 Task: Add an event with the title Second Project Progress Update and Milestone Review, date ''2023/10/05'', time 7:00 AM to 9:00 AMand add a description: Following the introduction, participants will have the chance to present a prepared presentation of their choice in front of the group. Each presenter will be allocated a specific time slot, allowing them to showcase their skills and practice their delivery. Presentations can cover a wide range of topics, including but not limited to business proposals, academic research, project updates, or persuasive speeches.Select event color  Basil . Add location for the event as: 987 Royal Palace of Madrid, Spain, logged in from the account softage.9@softage.netand send the event invitation to softage.1@softage.net with CC to  softage.2@softage.net. Set a reminder for the event Doesn''t repeat
Action: Mouse moved to (70, 117)
Screenshot: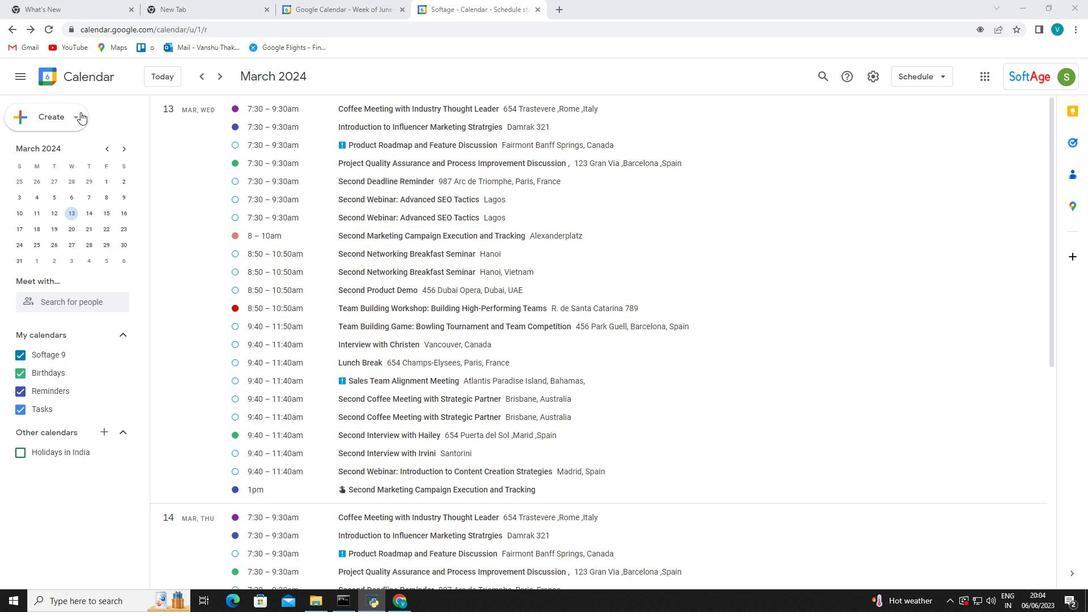 
Action: Mouse pressed left at (70, 117)
Screenshot: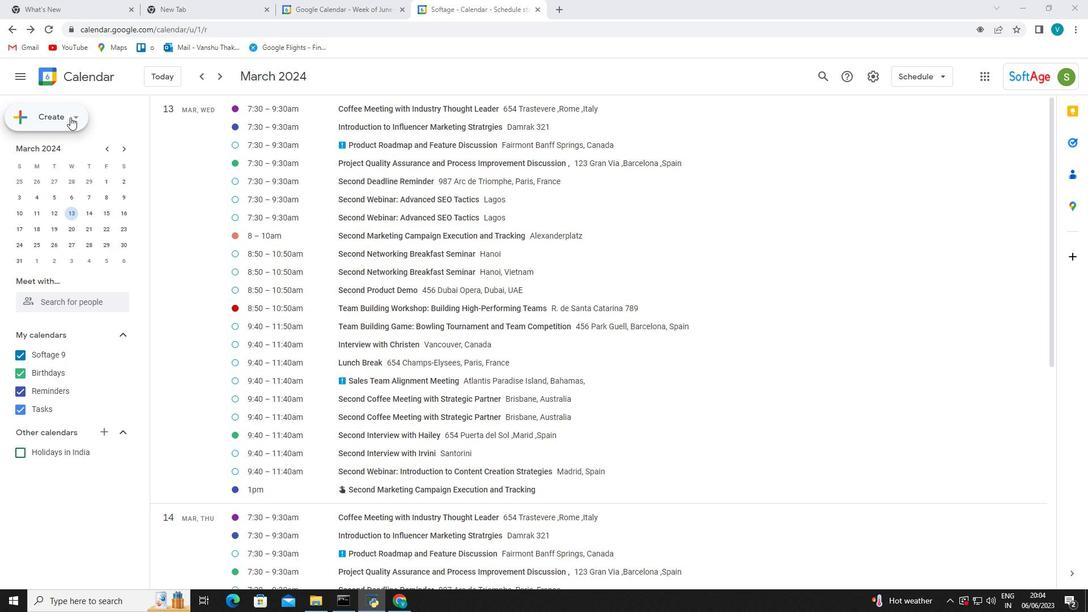 
Action: Mouse moved to (59, 143)
Screenshot: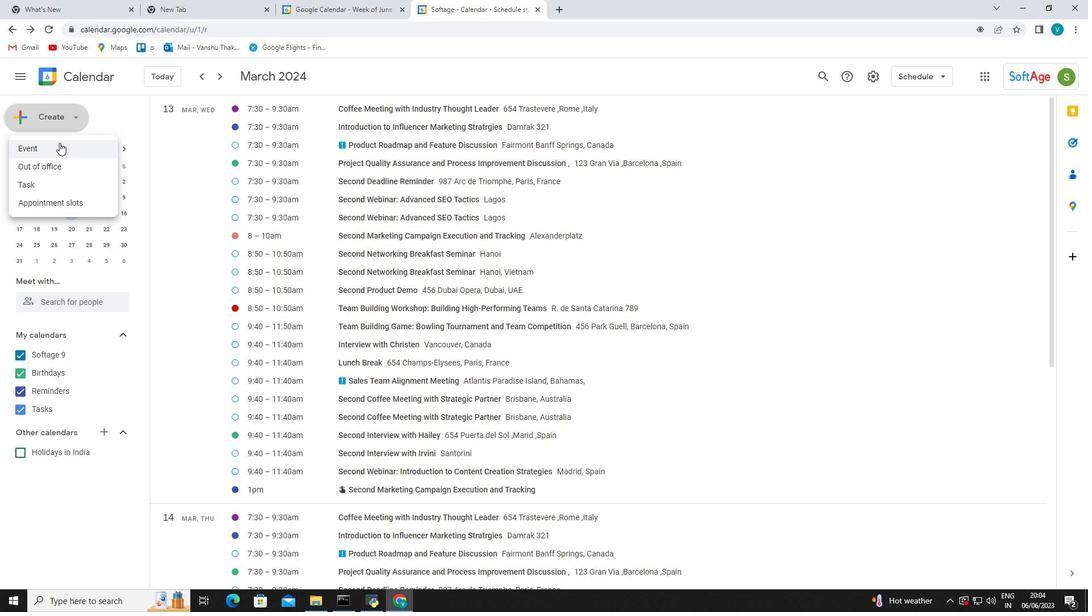
Action: Mouse pressed left at (59, 143)
Screenshot: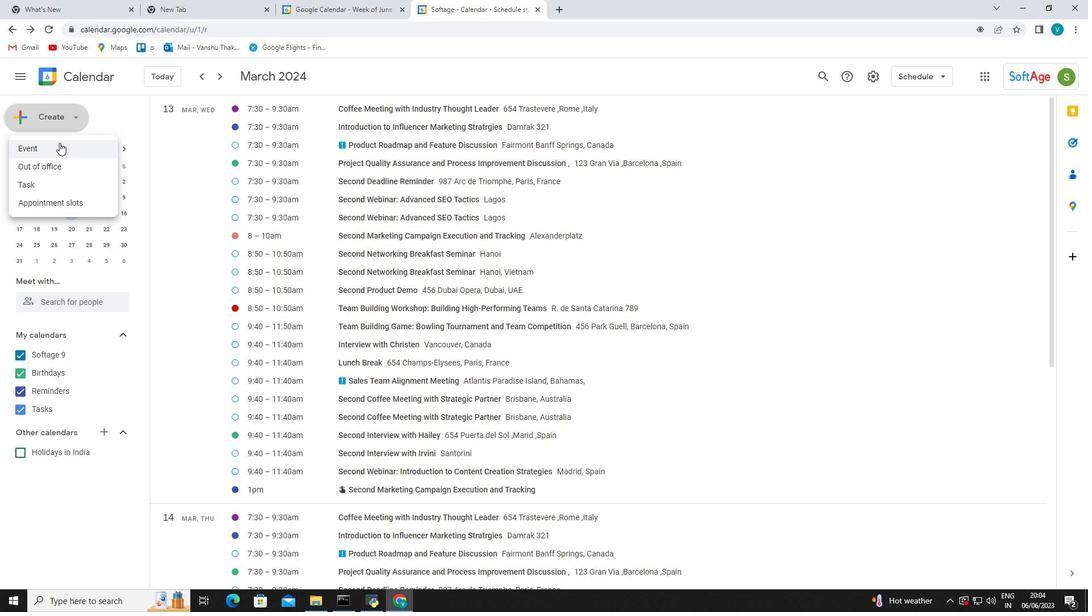
Action: Mouse moved to (613, 251)
Screenshot: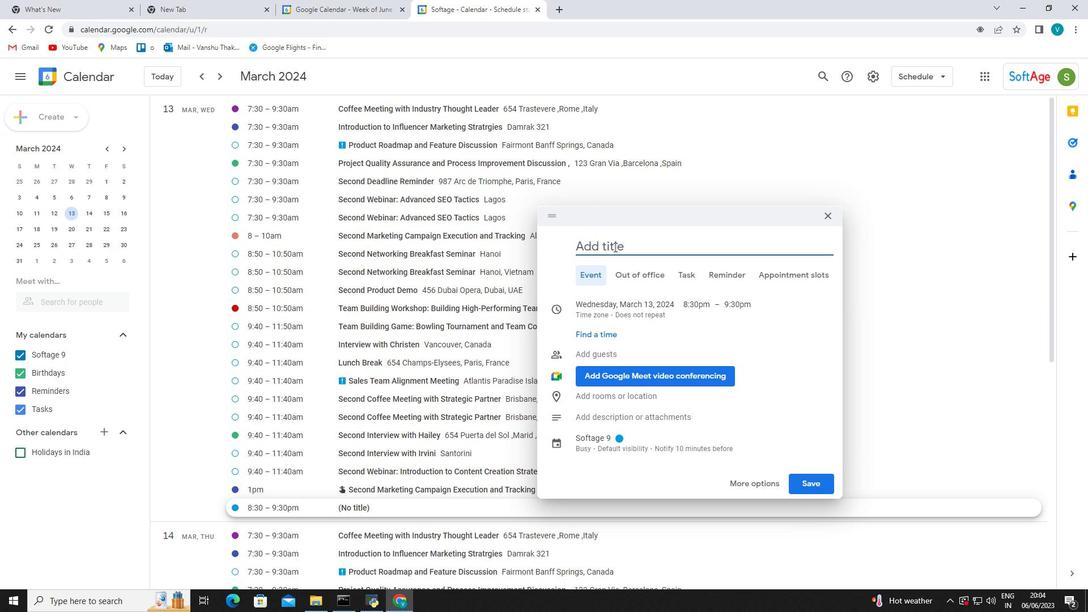 
Action: Mouse pressed left at (613, 251)
Screenshot: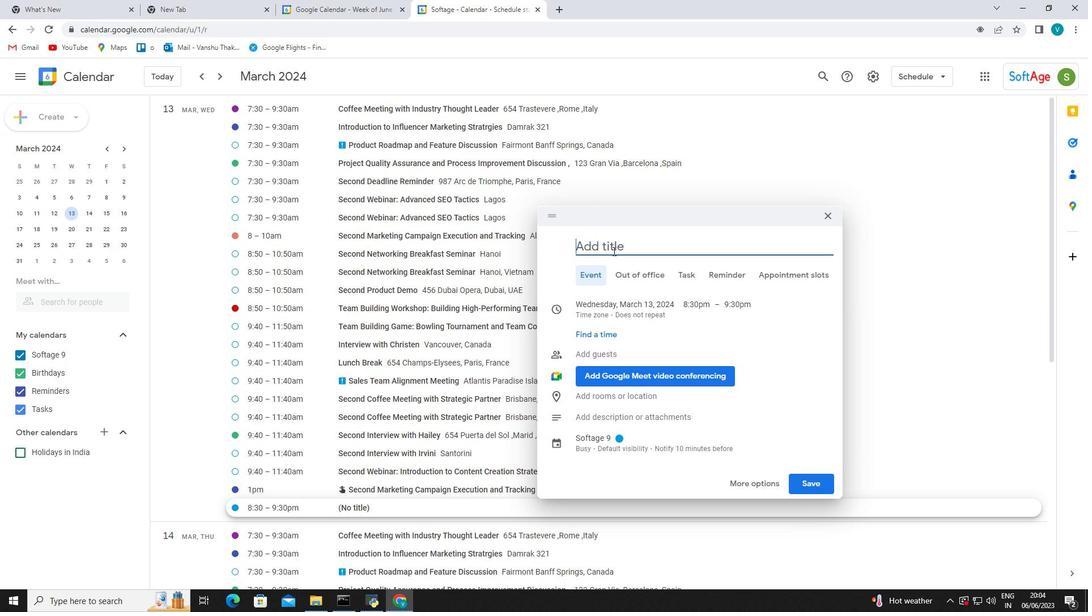 
Action: Key pressed <Key.shift_r><Key.shift_r><Key.shift_r><Key.shift_r><Key.shift_r><Key.shift_r><Key.shift_r><Key.shift_r><Key.shift_r><Key.shift_r><Key.shift_r><Key.shift_r><Key.shift_r><Key.shift_r><Key.shift_r><Key.shift_r><Key.shift_r><Key.shift_r><Key.shift_r><Key.shift_r><Key.shift_r><Key.shift_r><Key.shift_r><Key.shift_r><Key.shift_r>Second<Key.space><Key.shift_r><Key.shift_r><Key.shift_r><Key.shift_r><Key.shift_r><Key.shift_r>Progress<Key.space><Key.shift_r><Key.shift_r><Key.shift_r><Key.shift_r><Key.shift_r><Key.shift_r>Update<Key.space>and<Key.space><Key.shift_r><Key.shift_r>Milestone<Key.space><Key.shift_r>Reviwe<Key.backspace><Key.backspace>ew<Key.space>
Screenshot: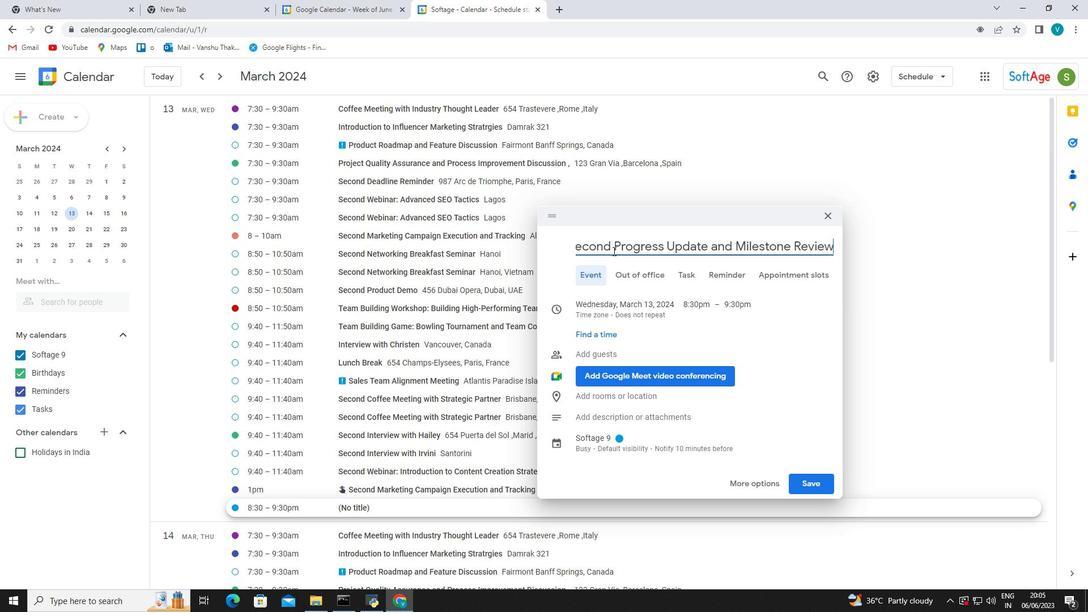 
Action: Mouse moved to (625, 307)
Screenshot: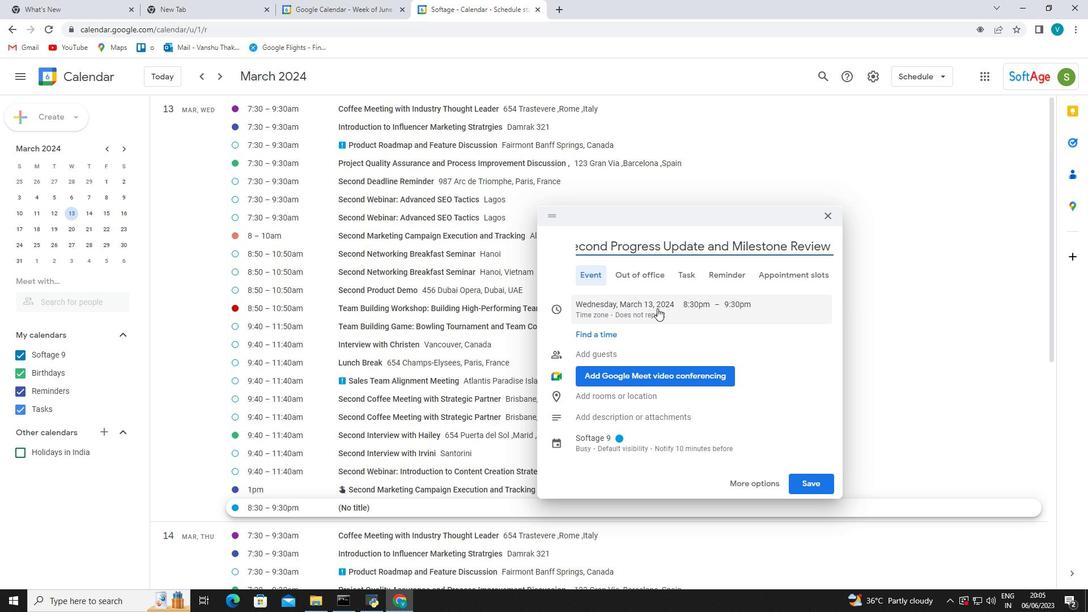 
Action: Mouse pressed left at (625, 307)
Screenshot: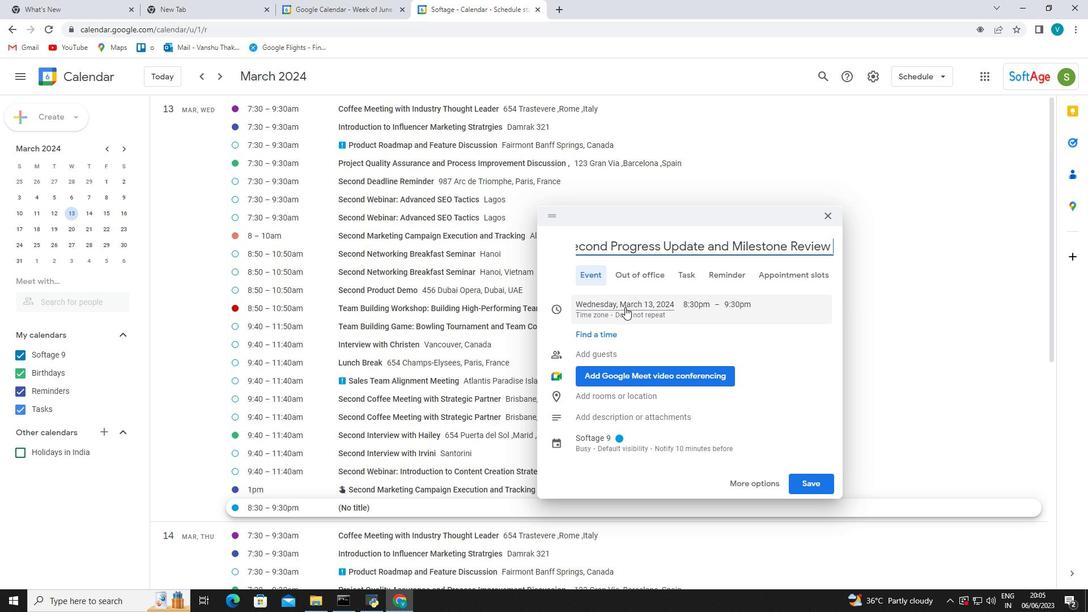 
Action: Key pressed 2023/10/05<Key.enter>
Screenshot: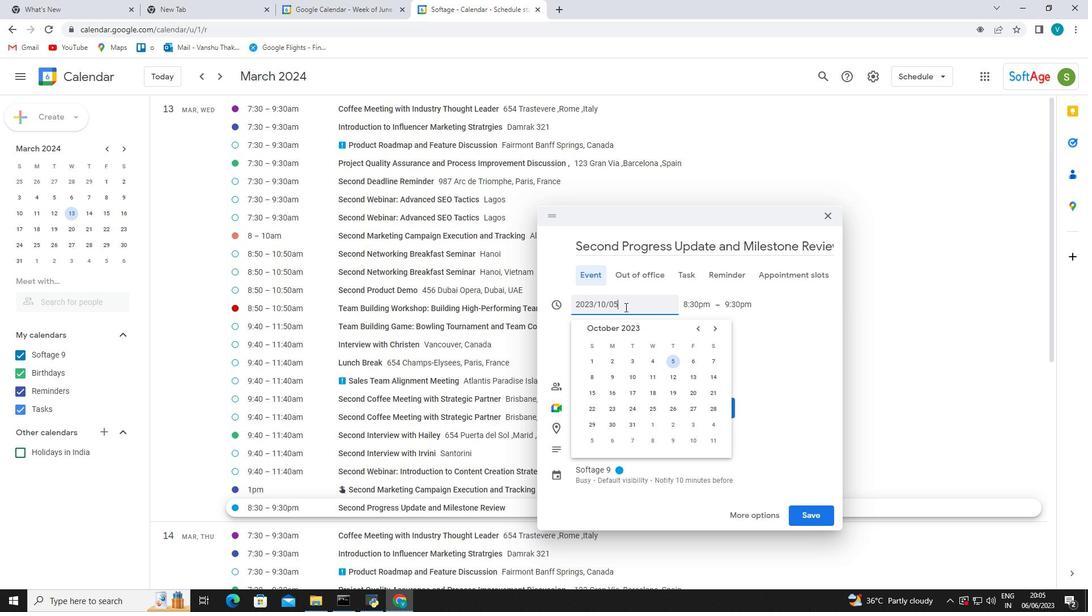 
Action: Mouse moved to (664, 231)
Screenshot: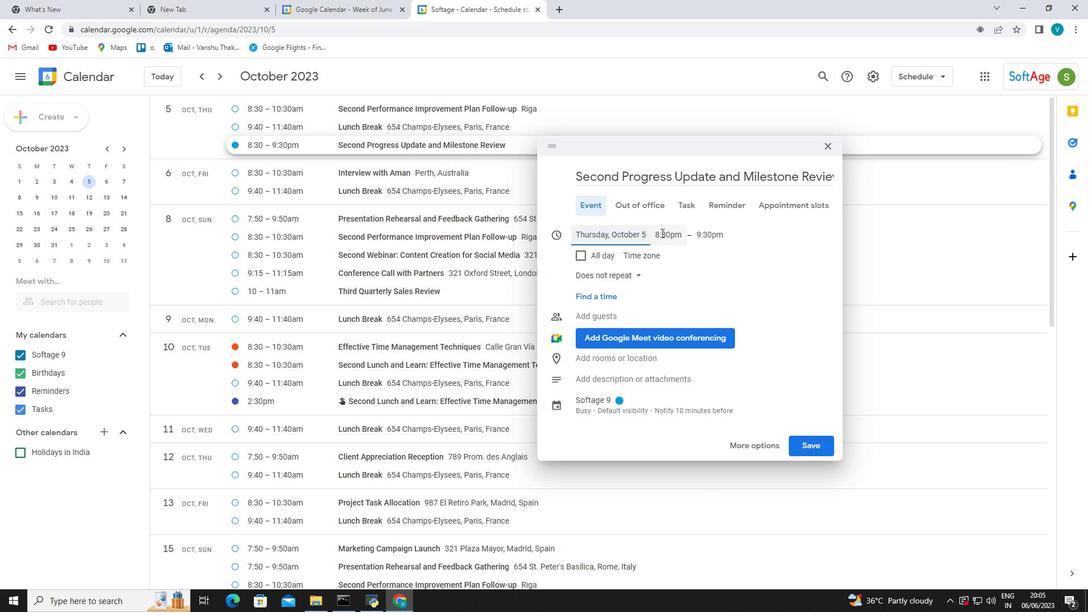 
Action: Mouse pressed left at (664, 231)
Screenshot: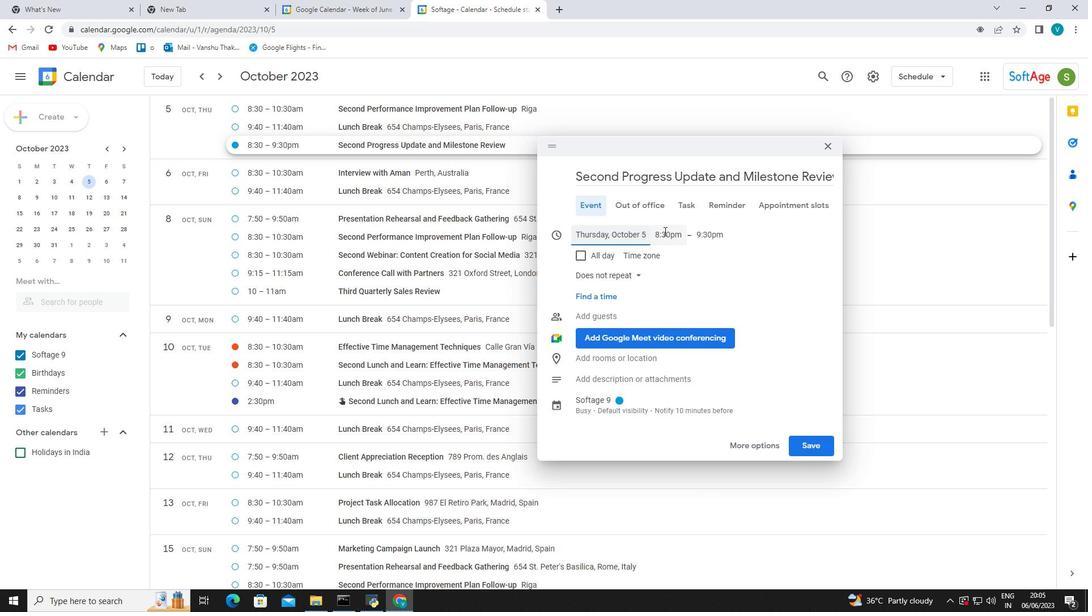 
Action: Mouse moved to (654, 333)
Screenshot: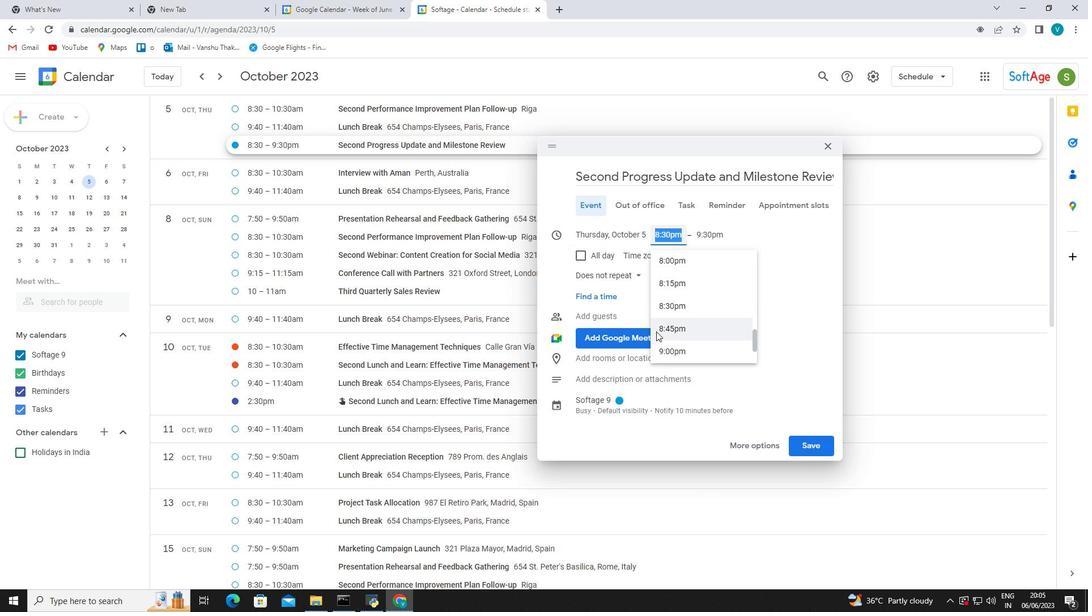 
Action: Key pressed 7am<Key.enter>
Screenshot: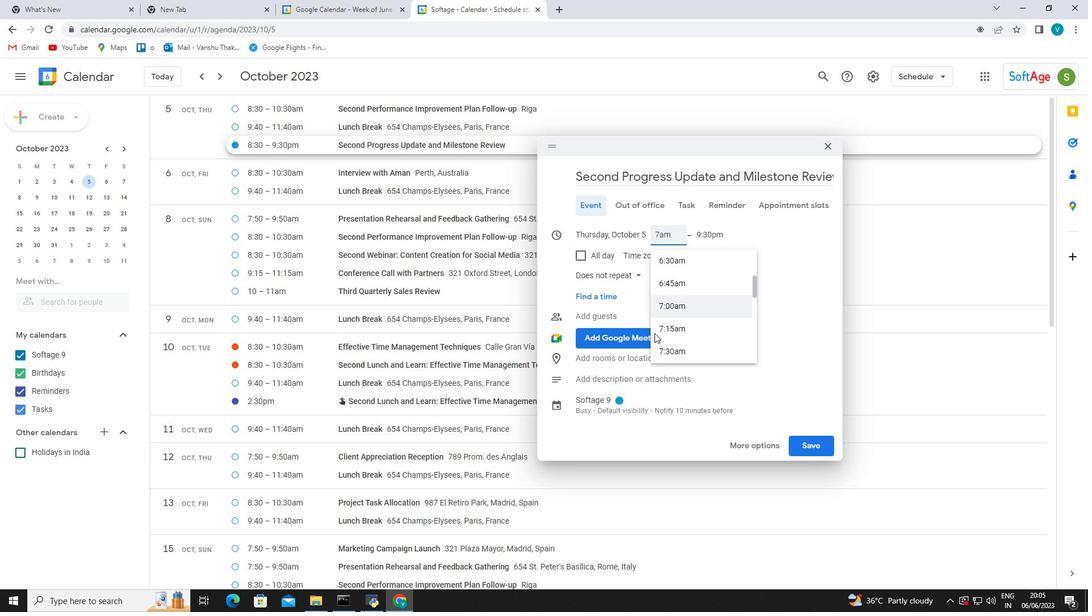 
Action: Mouse moved to (713, 206)
Screenshot: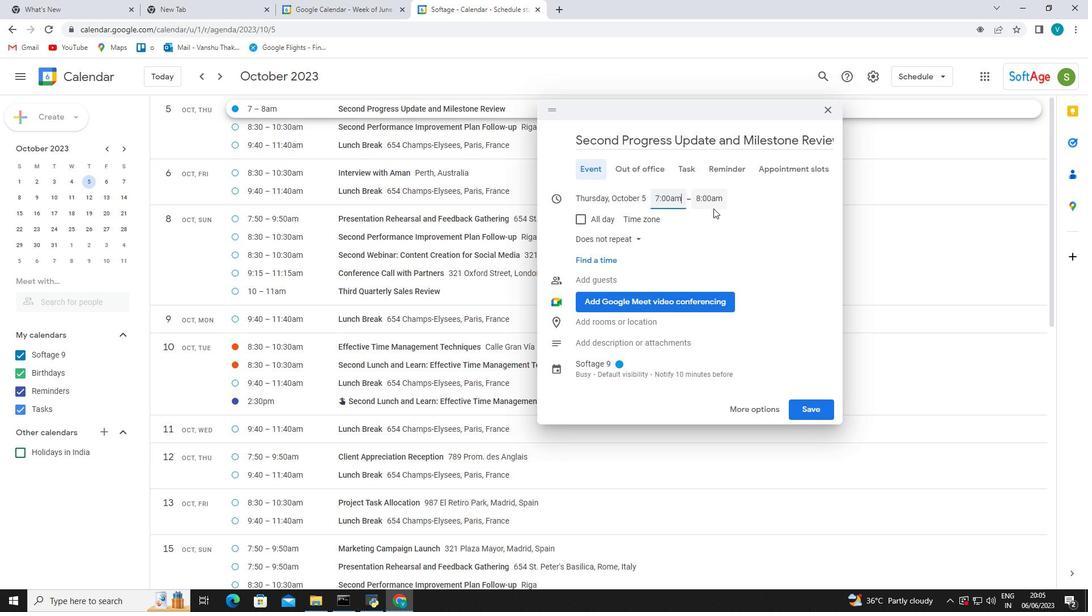 
Action: Mouse pressed left at (713, 206)
Screenshot: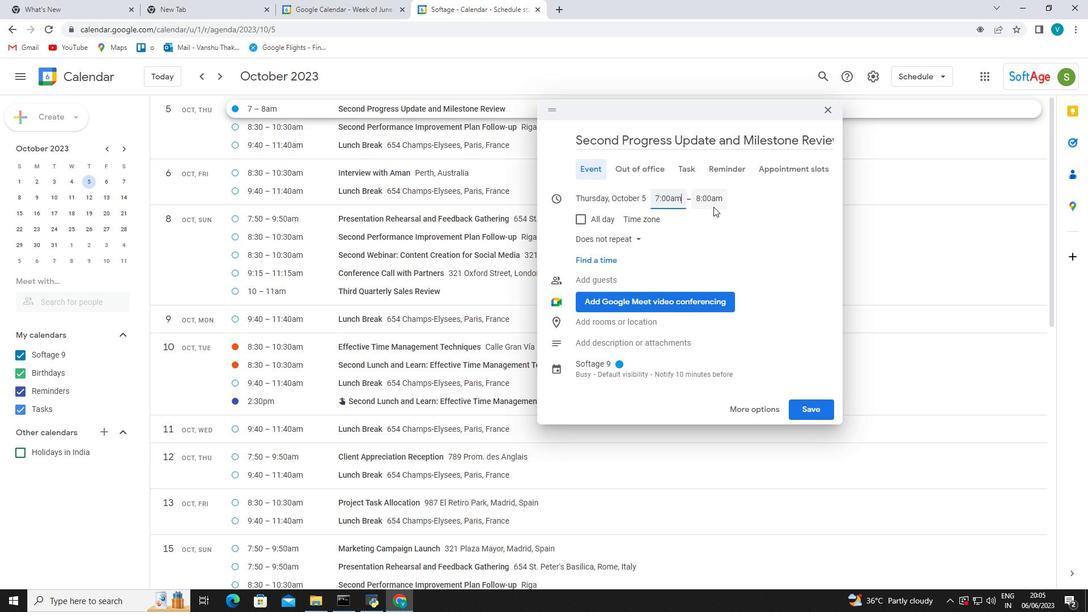 
Action: Mouse moved to (734, 323)
Screenshot: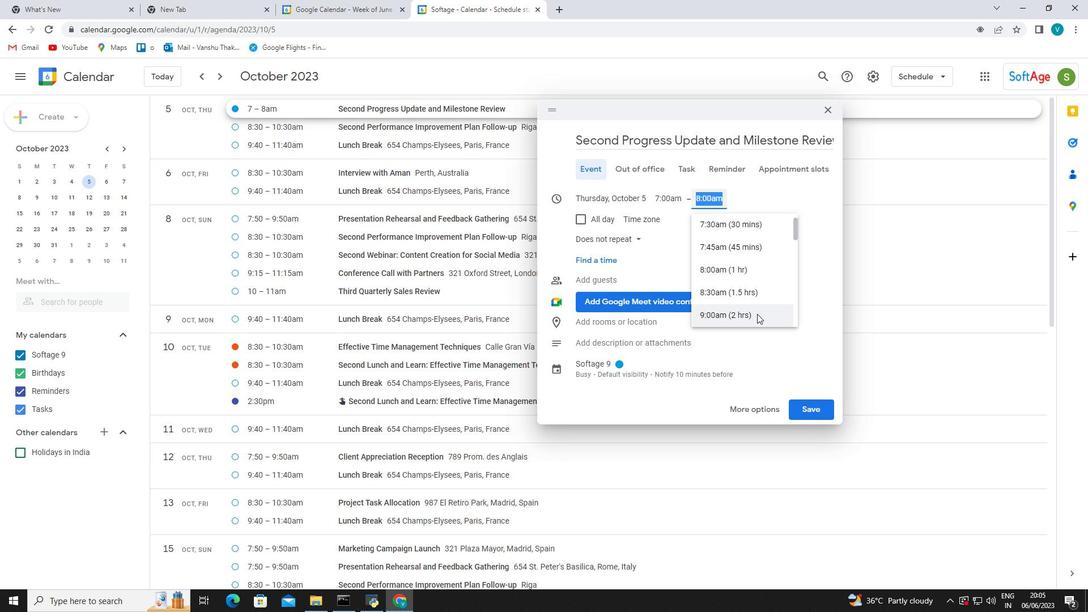 
Action: Mouse pressed left at (734, 323)
Screenshot: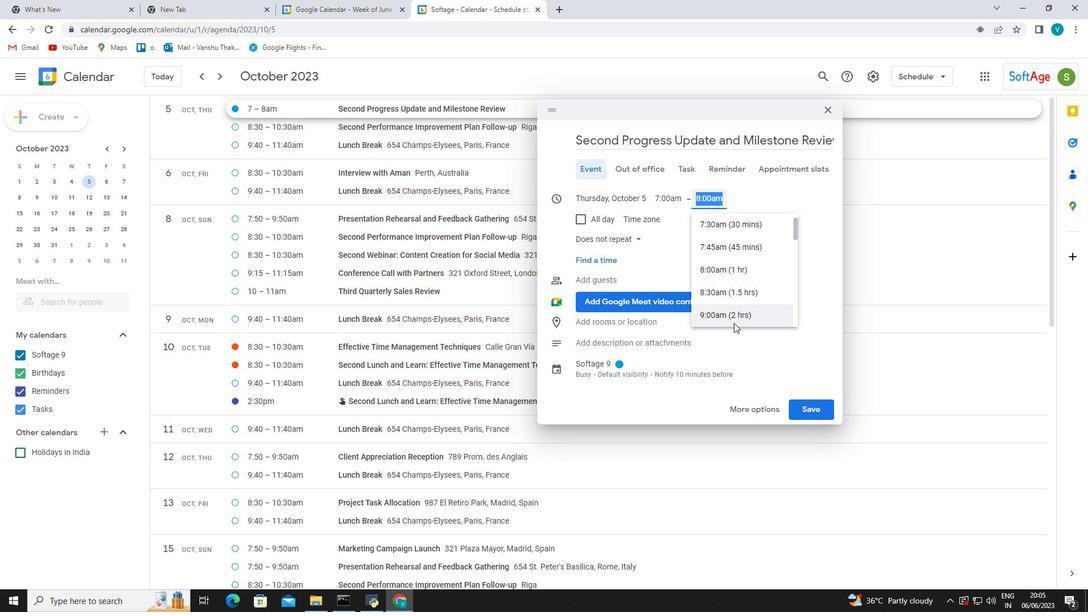 
Action: Mouse moved to (606, 345)
Screenshot: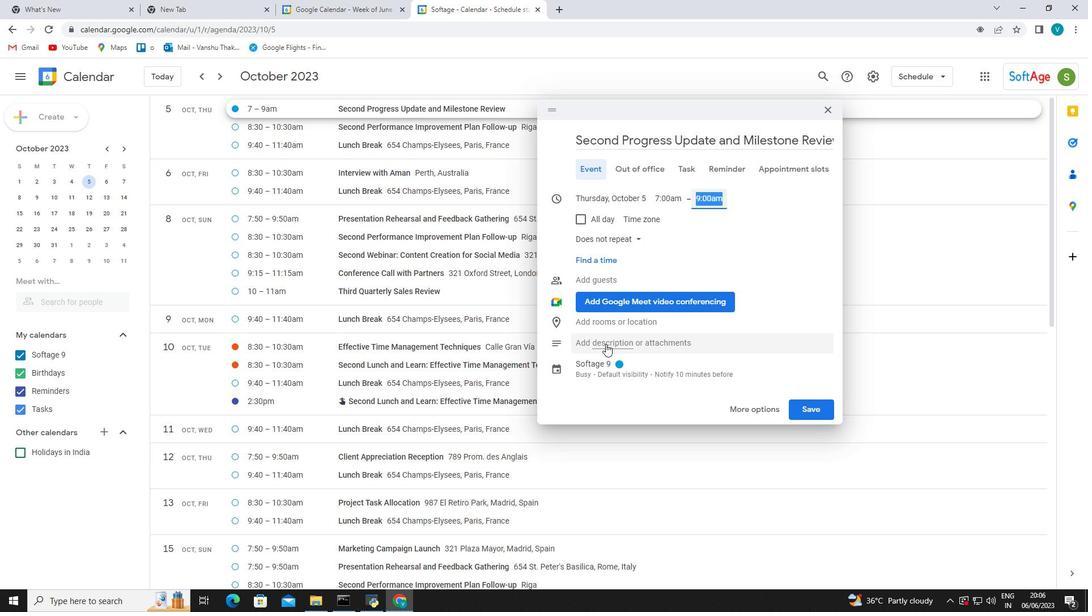 
Action: Mouse pressed left at (606, 345)
Screenshot: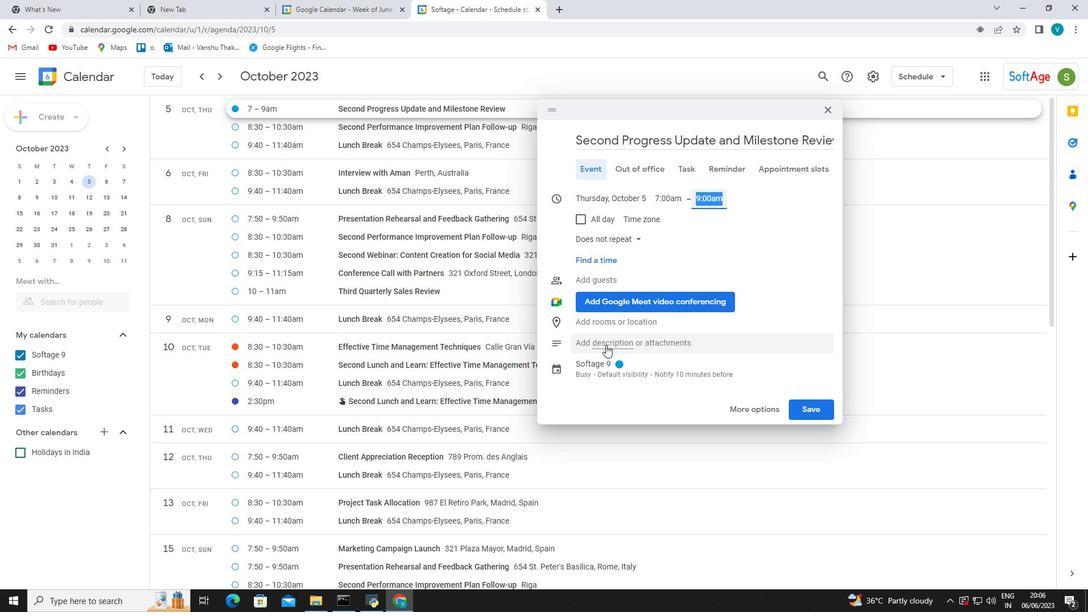 
Action: Mouse moved to (590, 373)
Screenshot: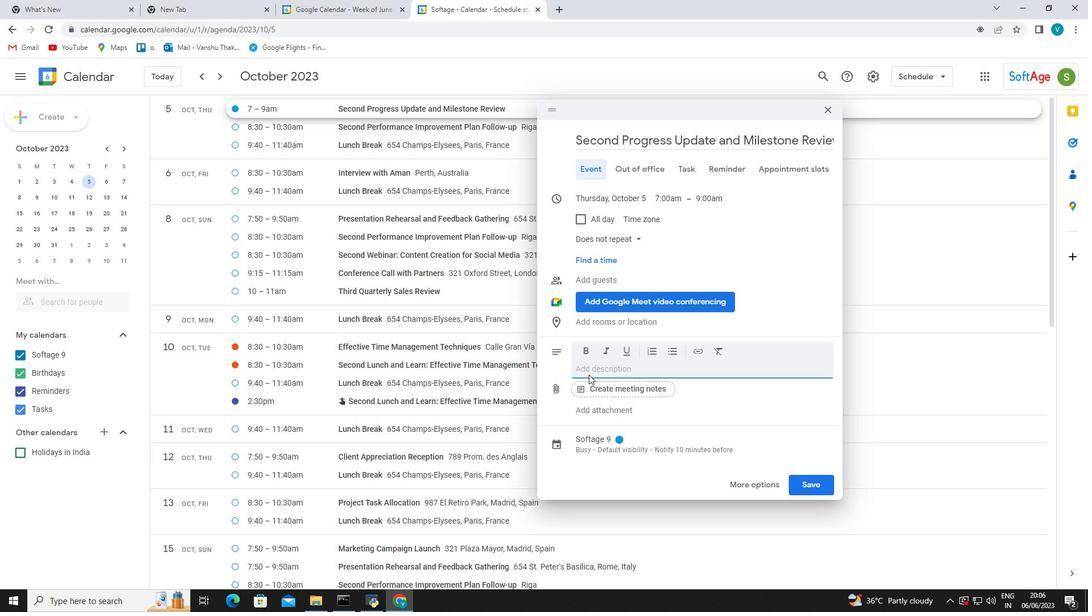 
Action: Mouse pressed left at (590, 373)
Screenshot: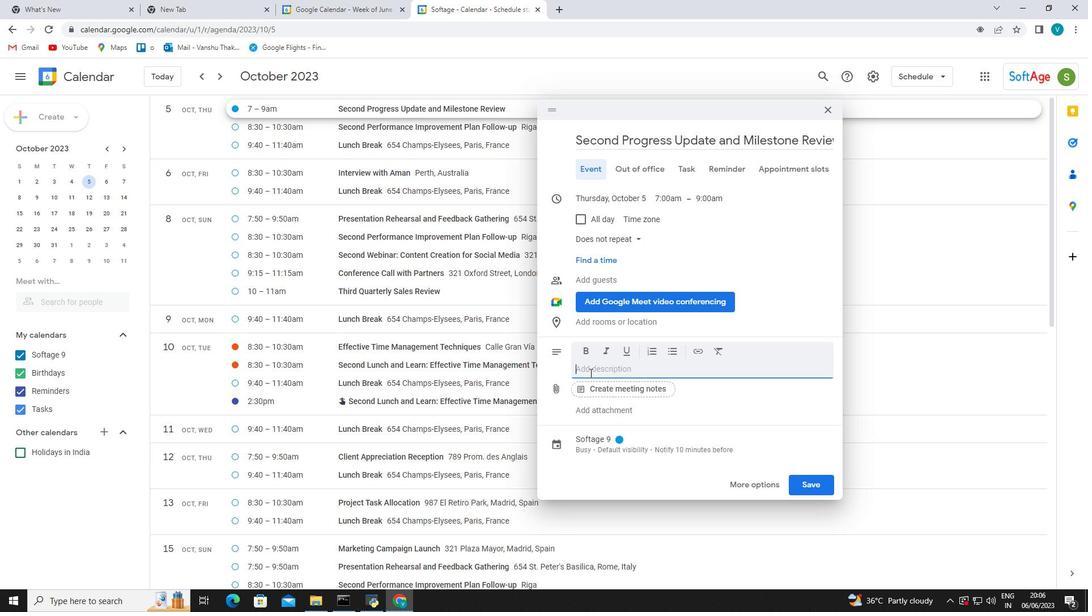 
Action: Key pressed <Key.shift_r>Following<Key.space><Key.shift_r>the<Key.space>introduction<Key.space>,participants<Key.space>will<Key.space>have<Key.space>the<Key.space>chance<Key.space>to<Key.space>present<Key.space>a<Key.space>prepared<Key.space>preseb<Key.backspace>ntation<Key.space>of<Key.space>theri<Key.space><Key.backspace><Key.backspace><Key.backspace><Key.backspace>eir<Key.space>choice<Key.space>in<Key.space>front<Key.space>of<Key.space>the<Key.space>group<Key.space>.<Key.shift_r><Key.shift_r><Key.shift_r><Key.shift_r><Key.shift_r><Key.shift_r><Key.shift_r><Key.shift_r><Key.shift_r><Key.shift_r><Key.shift_r><Key.shift_r><Key.shift_r><Key.shift_r>Each<Key.space>presenter<Key.space>will<Key.space>be<Key.space>la<Key.backspace><Key.backspace>allocated<Key.space>a<Key.space>specific<Key.space>time<Key.space>slot<Key.space>,allowing<Key.space>them<Key.space>to<Key.space>showcase<Key.space>ther<Key.backspace>u<Key.backspace>ir<Key.space>skills<Key.space>and<Key.space>practice<Key.space>their<Key.space>delivery<Key.space>.<Key.shift_r>Presentations<Key.space>can<Key.space>cover<Key.space>a<Key.space>wide<Key.space>range<Key.space>of<Key.space>topics<Key.space>,includingg<Key.backspace><Key.space>but<Key.space>not<Key.space>limited<Key.space>to<Key.space>businss<Key.space>
Screenshot: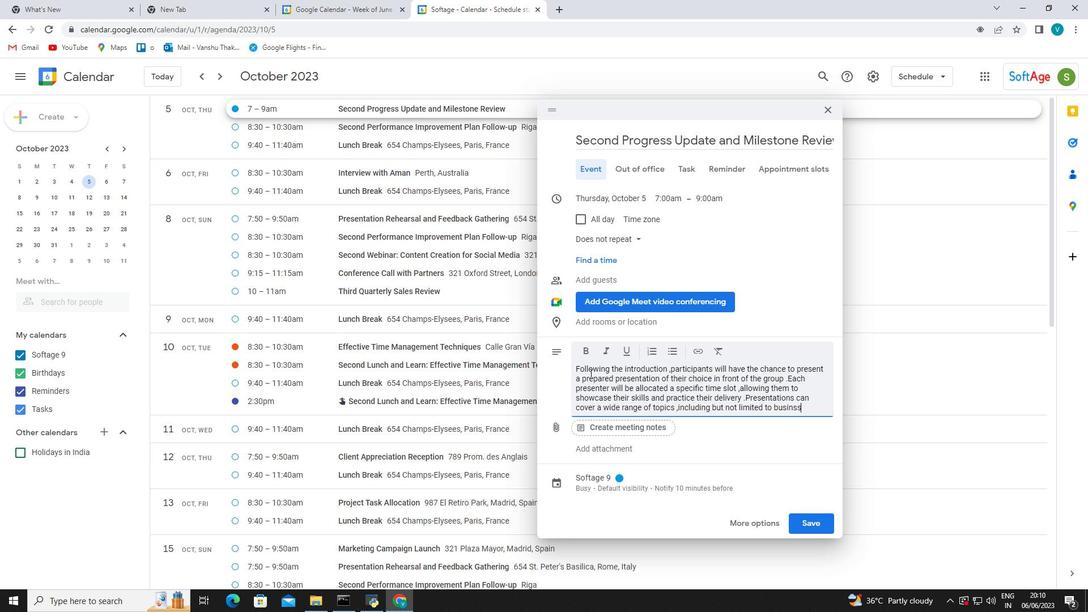
Action: Mouse moved to (798, 403)
Screenshot: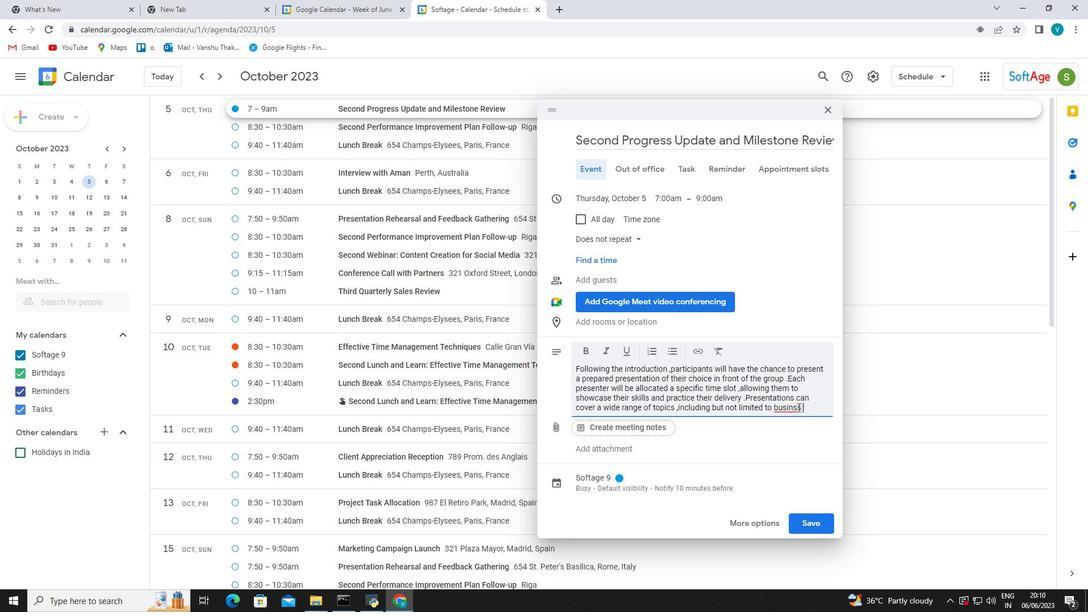 
Action: Mouse pressed right at (798, 403)
Screenshot: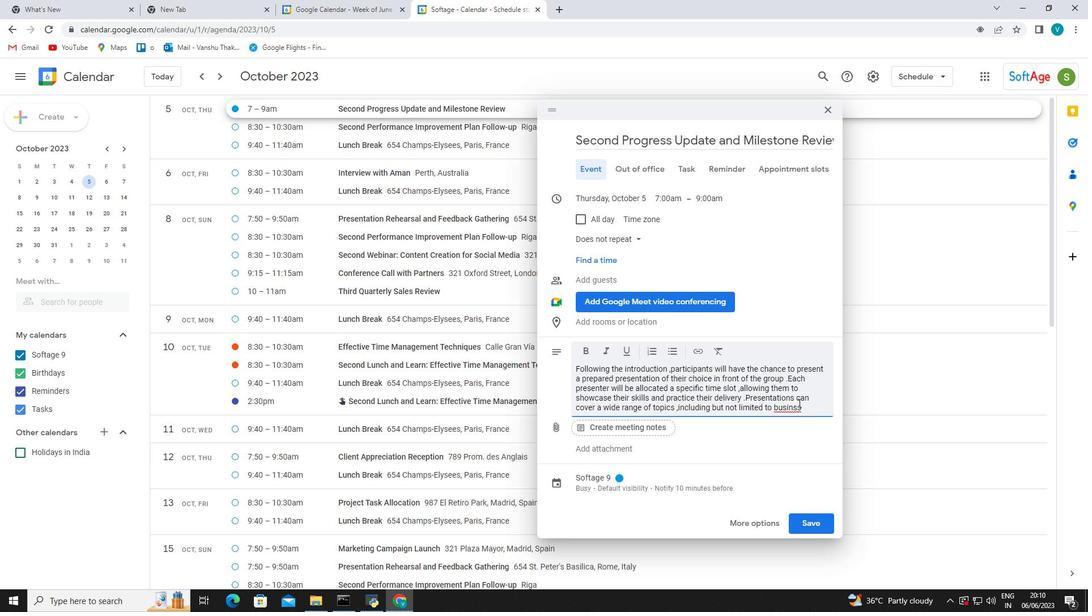 
Action: Mouse moved to (840, 418)
Screenshot: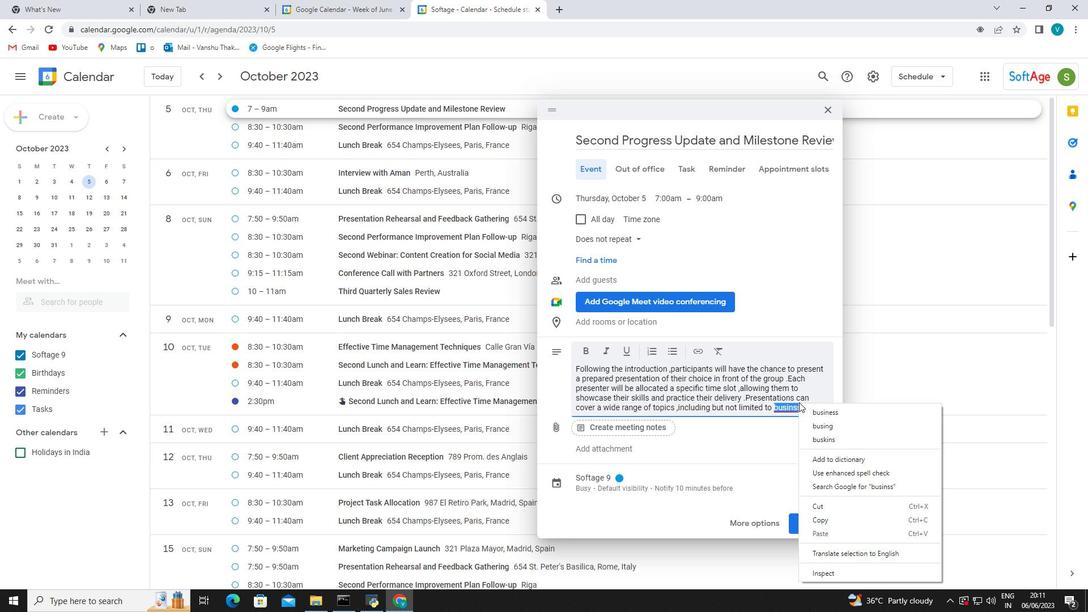 
Action: Mouse pressed left at (840, 418)
Screenshot: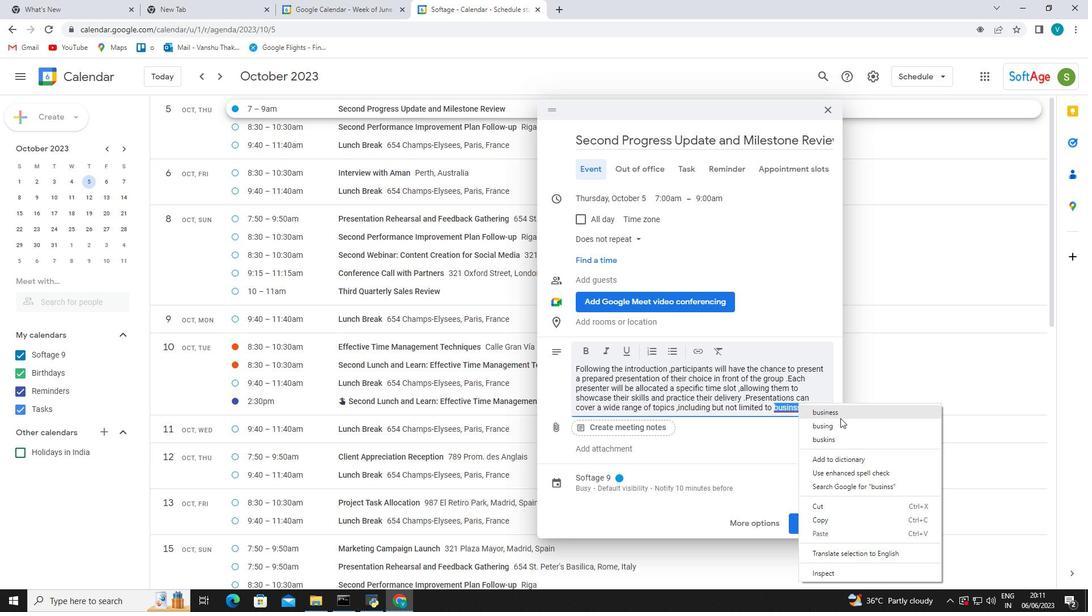 
Action: Mouse moved to (825, 408)
Screenshot: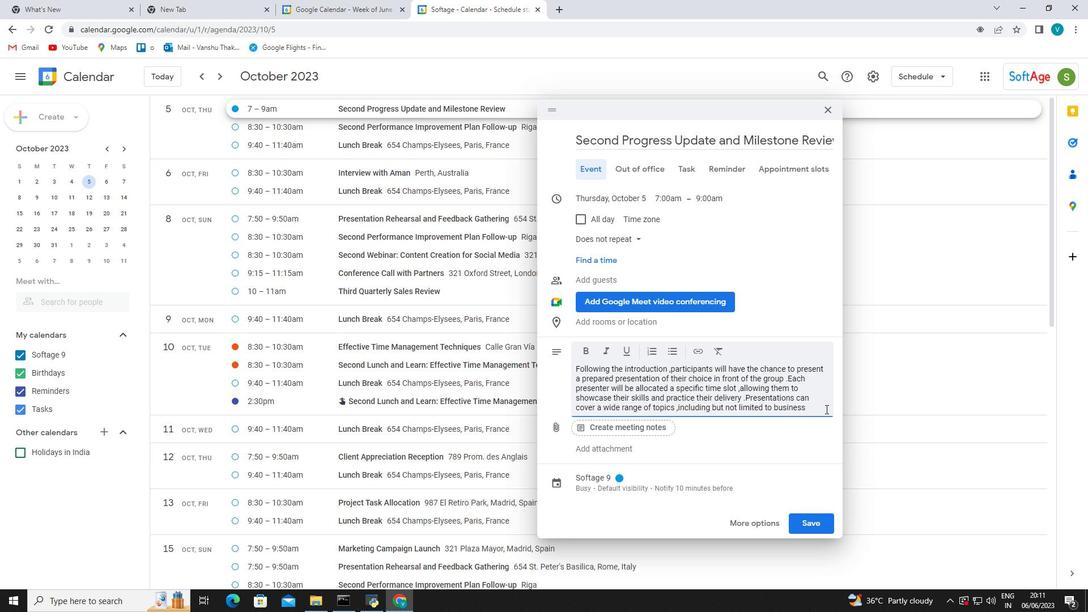 
Action: Key pressed <Key.space>proposls,<Key.space><Key.backspace><Key.backspace><Key.backspace><Key.backspace>als<Key.space>,academic<Key.space>research<Key.space>,project<Key.space>updates<Key.space>p<Key.backspace>or<Key.space>persuasive<Key.space>speeches<Key.space>.
Screenshot: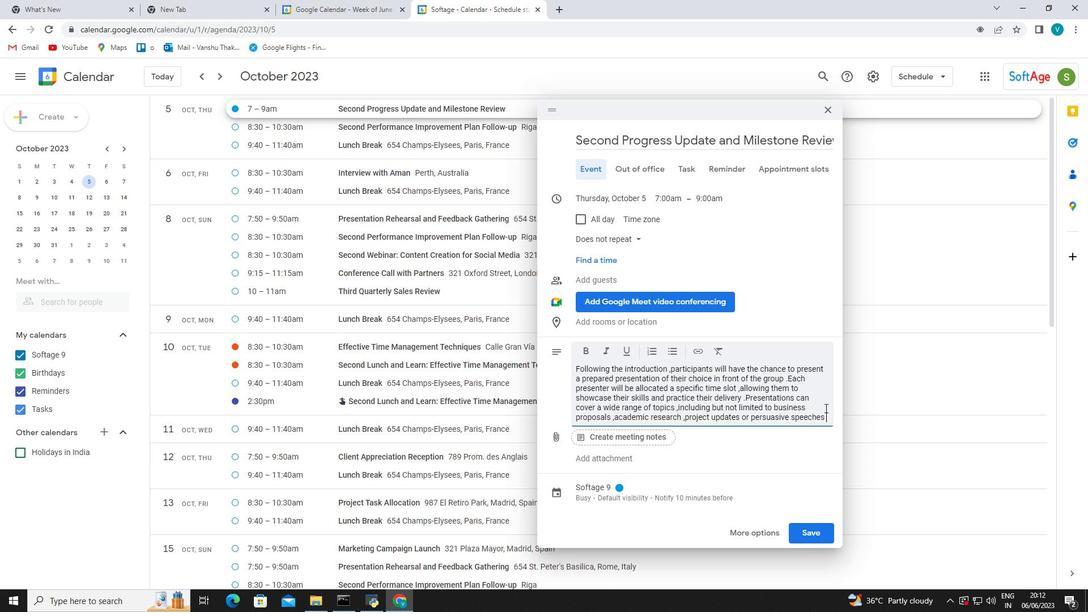 
Action: Mouse moved to (620, 493)
Screenshot: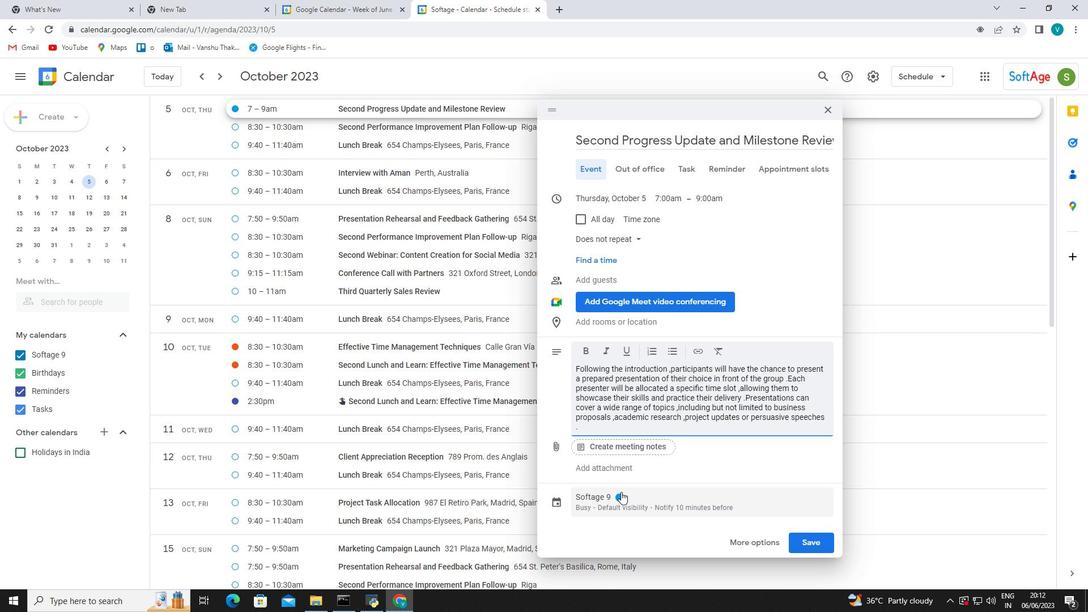 
Action: Mouse pressed left at (620, 493)
Screenshot: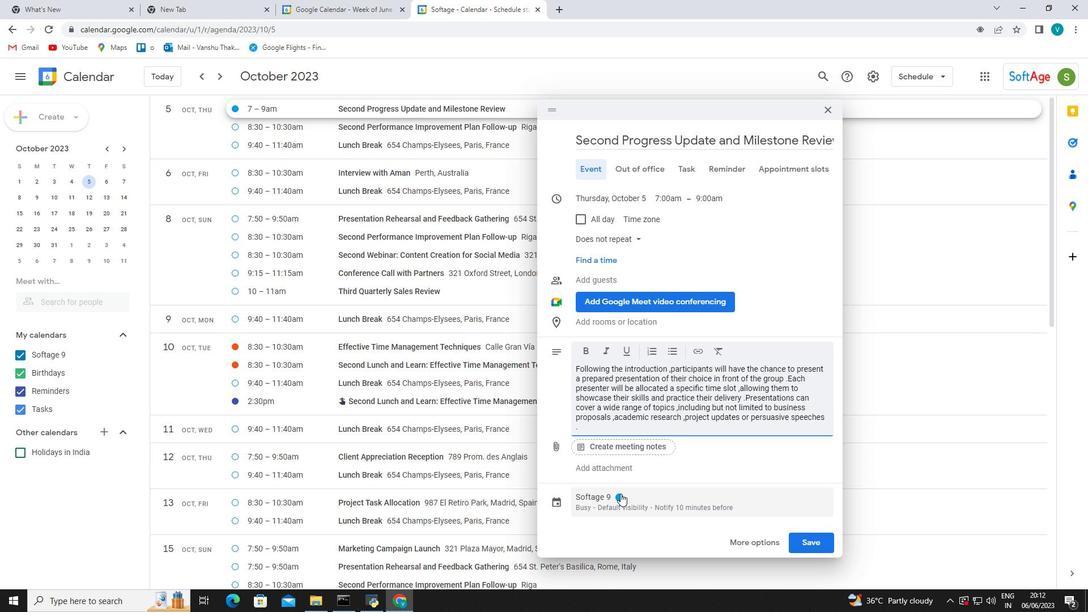 
Action: Mouse moved to (643, 420)
Screenshot: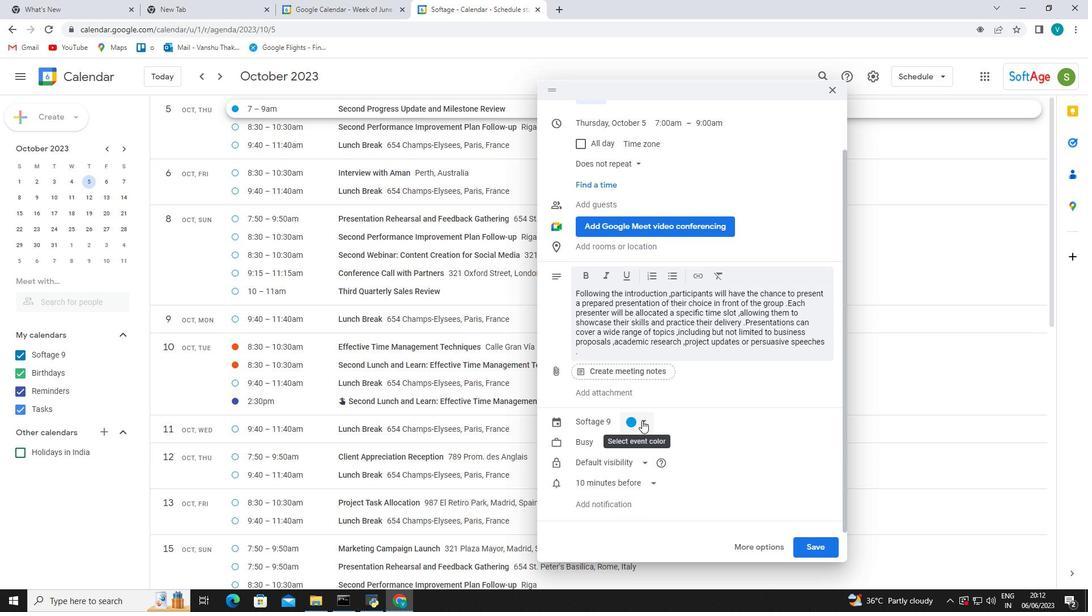 
Action: Mouse pressed left at (643, 420)
Screenshot: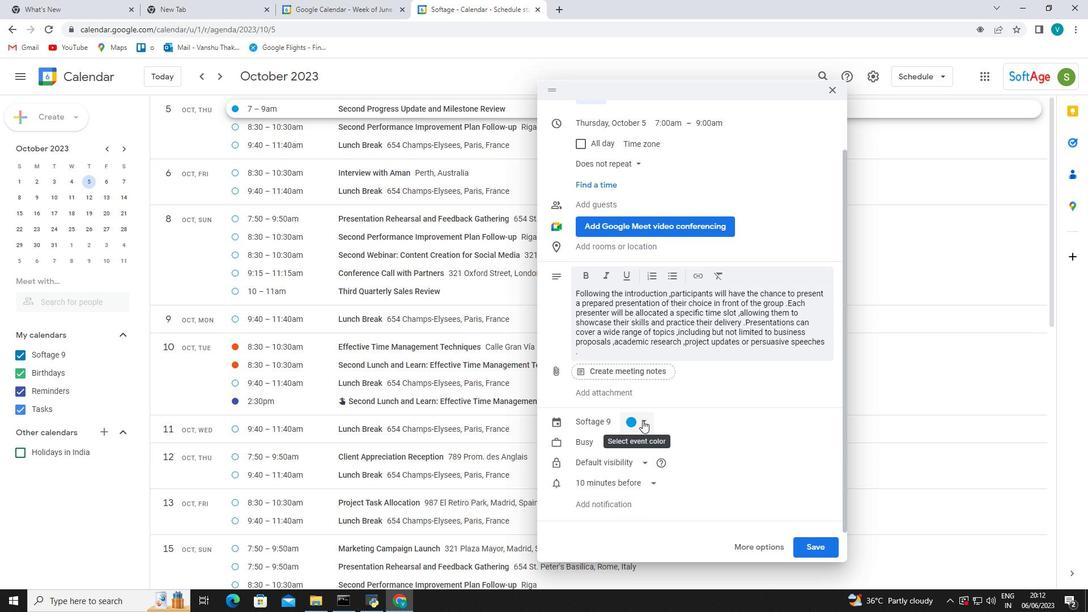 
Action: Mouse moved to (644, 447)
Screenshot: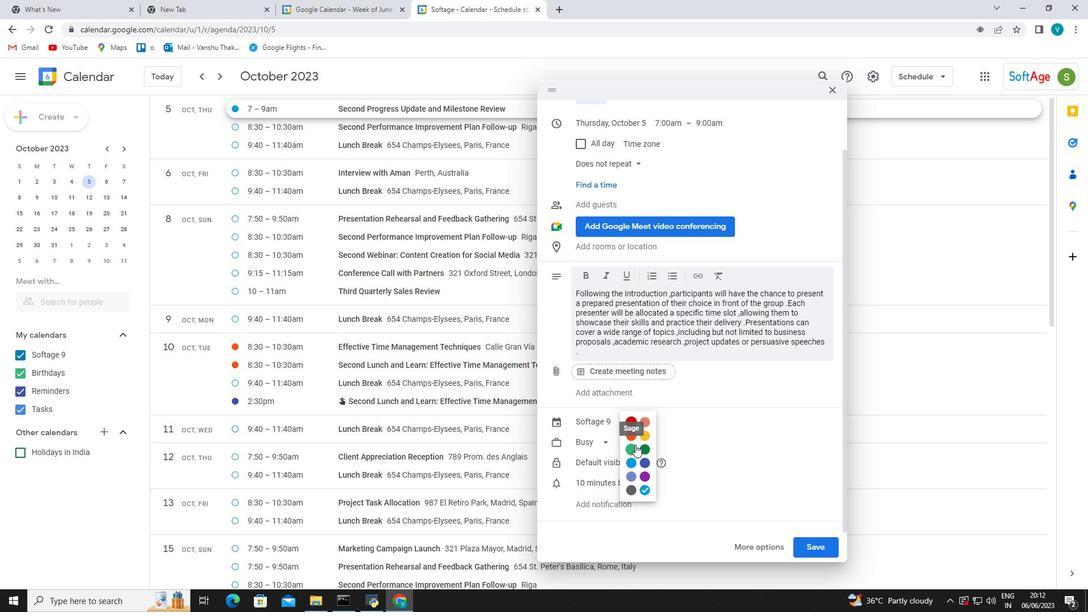 
Action: Mouse pressed left at (644, 447)
Screenshot: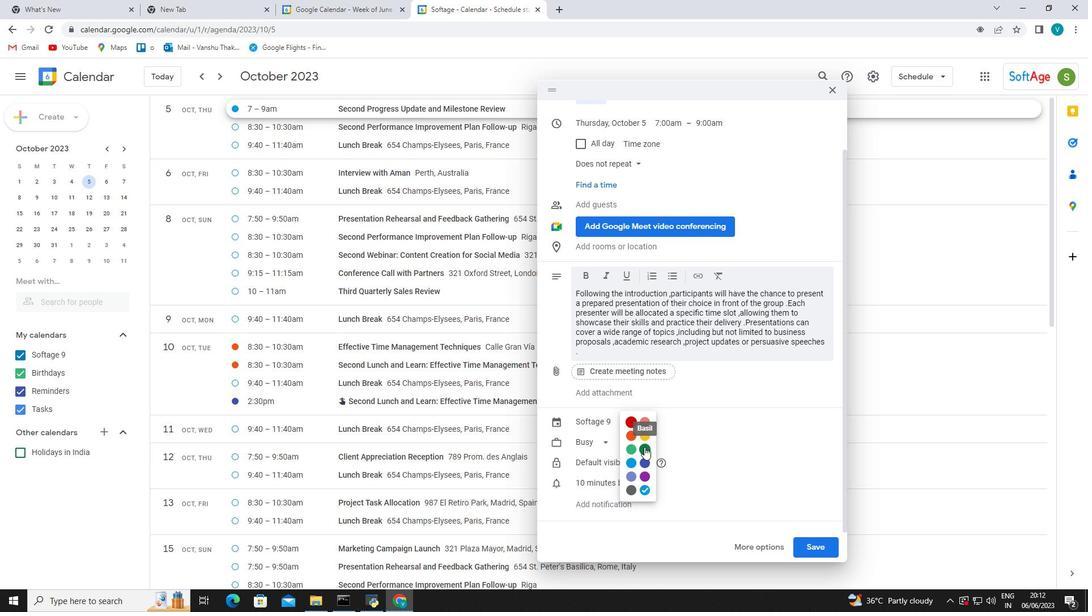 
Action: Mouse moved to (635, 438)
Screenshot: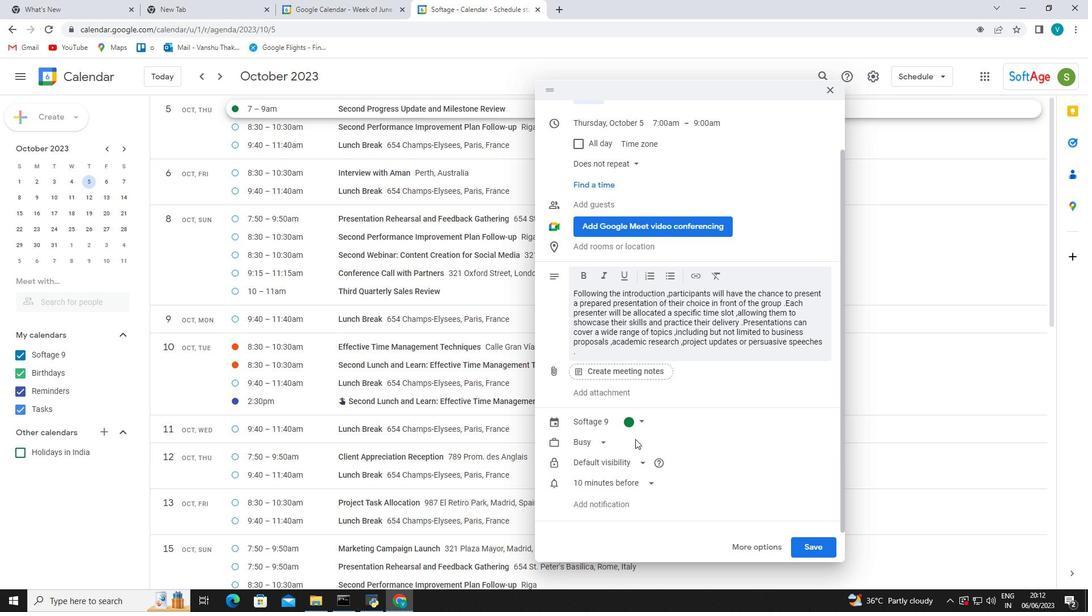 
Action: Mouse scrolled (635, 439) with delta (0, 0)
Screenshot: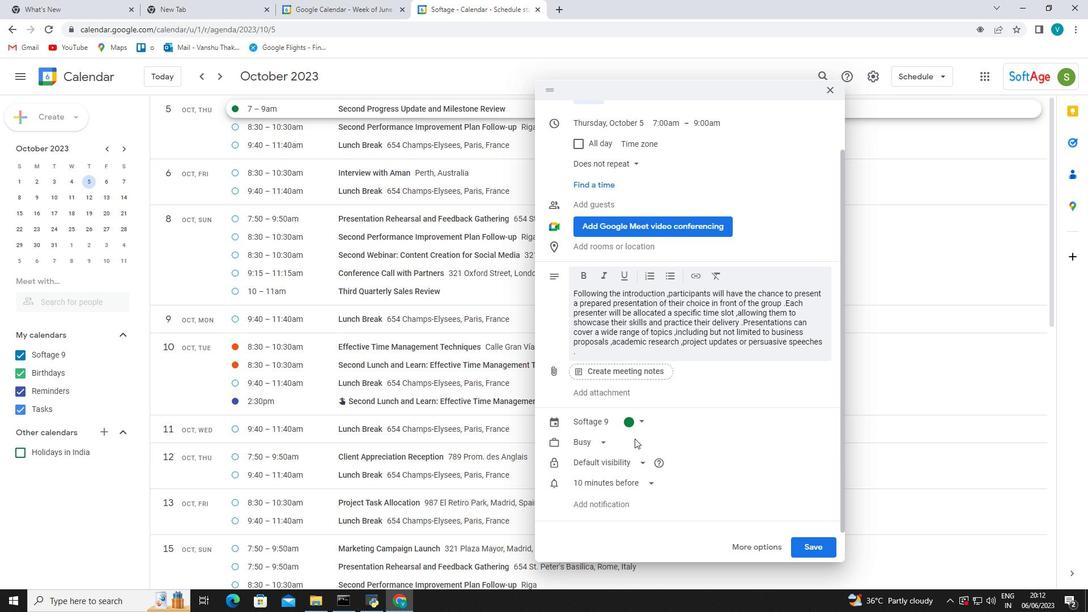 
Action: Mouse scrolled (635, 439) with delta (0, 0)
Screenshot: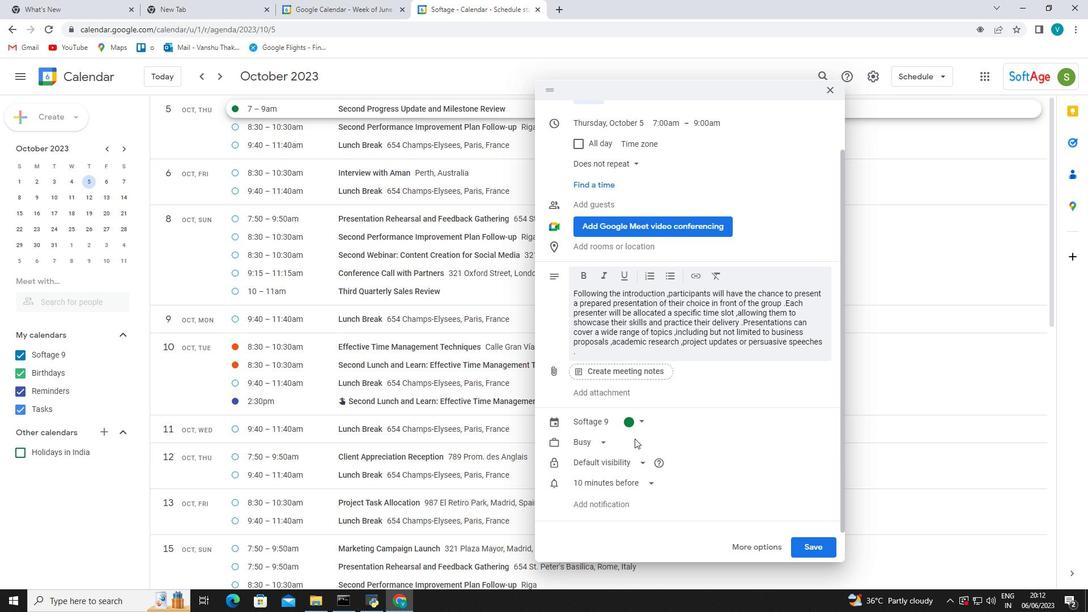 
Action: Mouse moved to (634, 438)
Screenshot: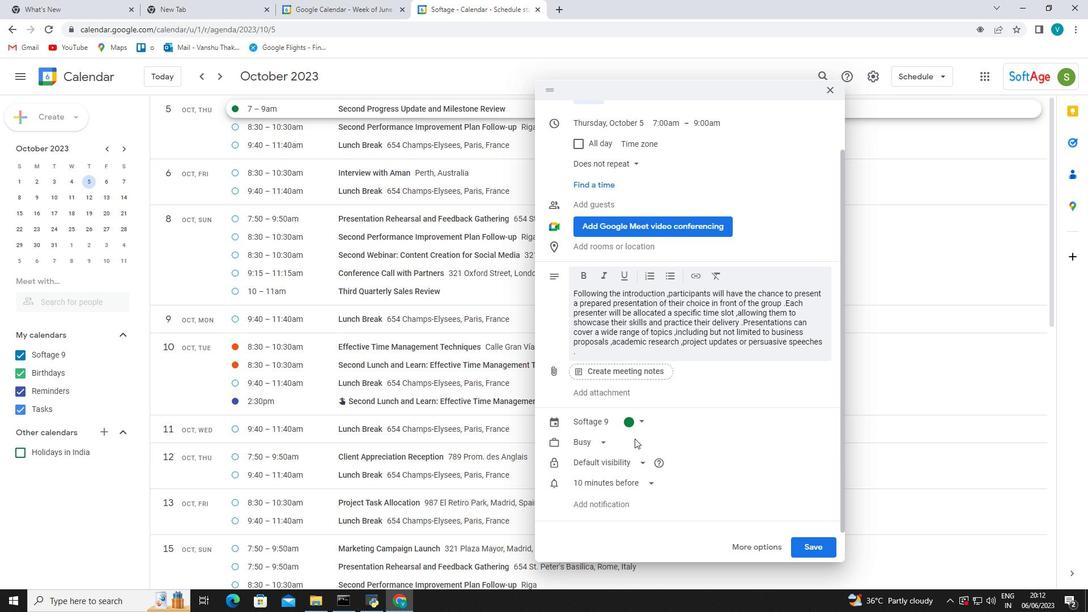 
Action: Mouse scrolled (634, 439) with delta (0, 0)
Screenshot: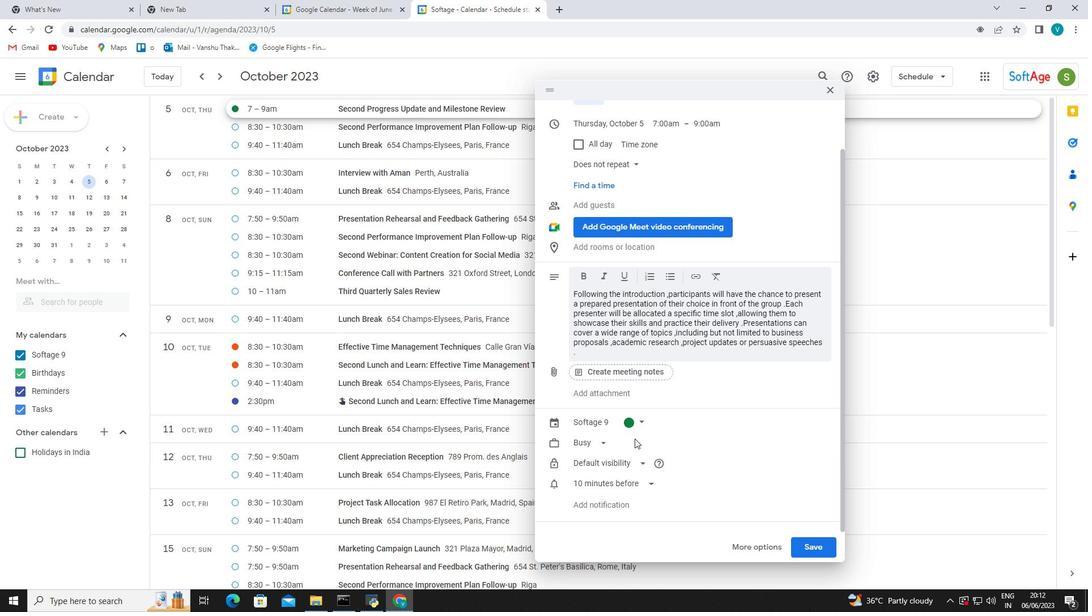 
Action: Mouse scrolled (634, 439) with delta (0, 0)
Screenshot: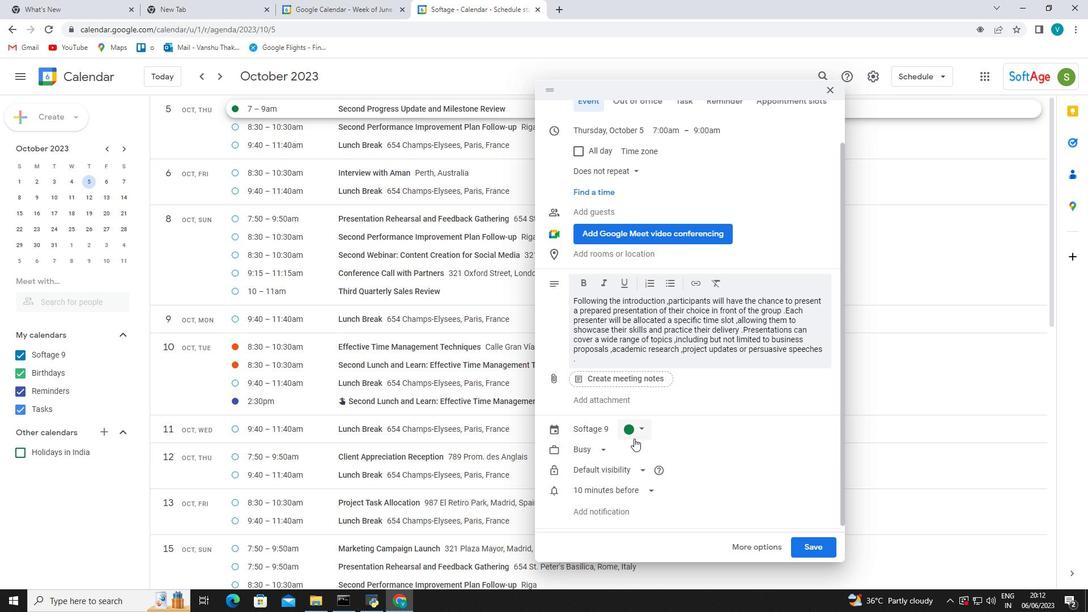 
Action: Mouse moved to (637, 305)
Screenshot: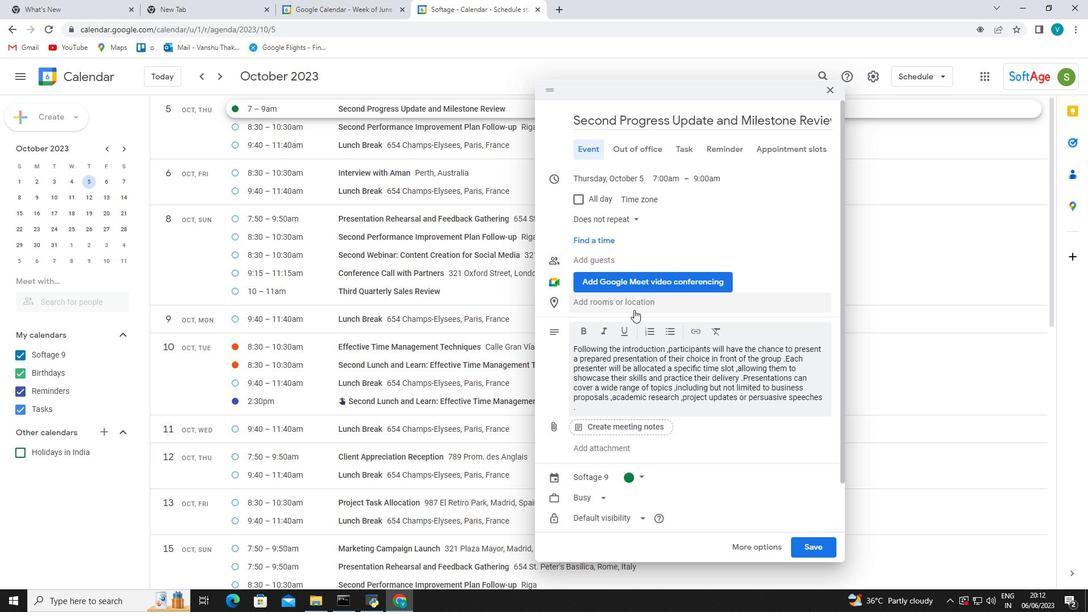 
Action: Mouse pressed left at (637, 305)
Screenshot: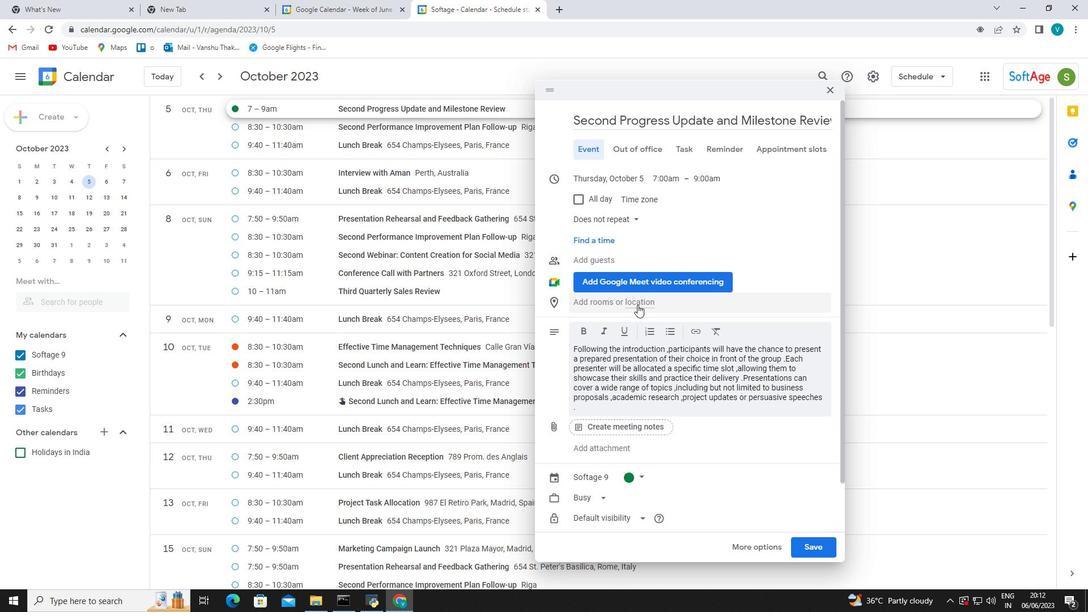 
Action: Mouse scrolled (637, 305) with delta (0, 0)
Screenshot: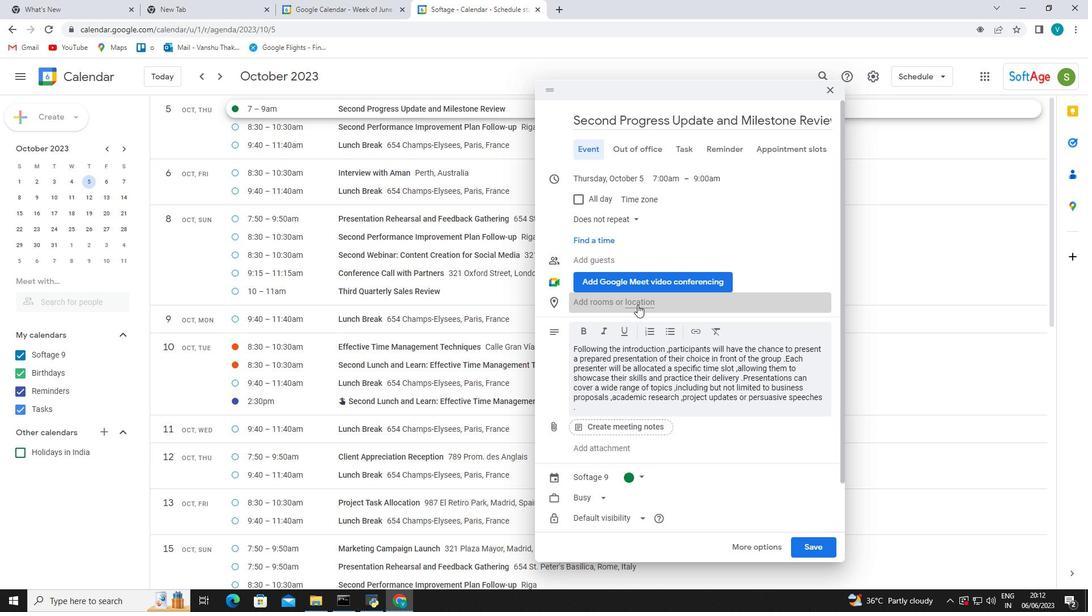 
Action: Mouse moved to (603, 330)
Screenshot: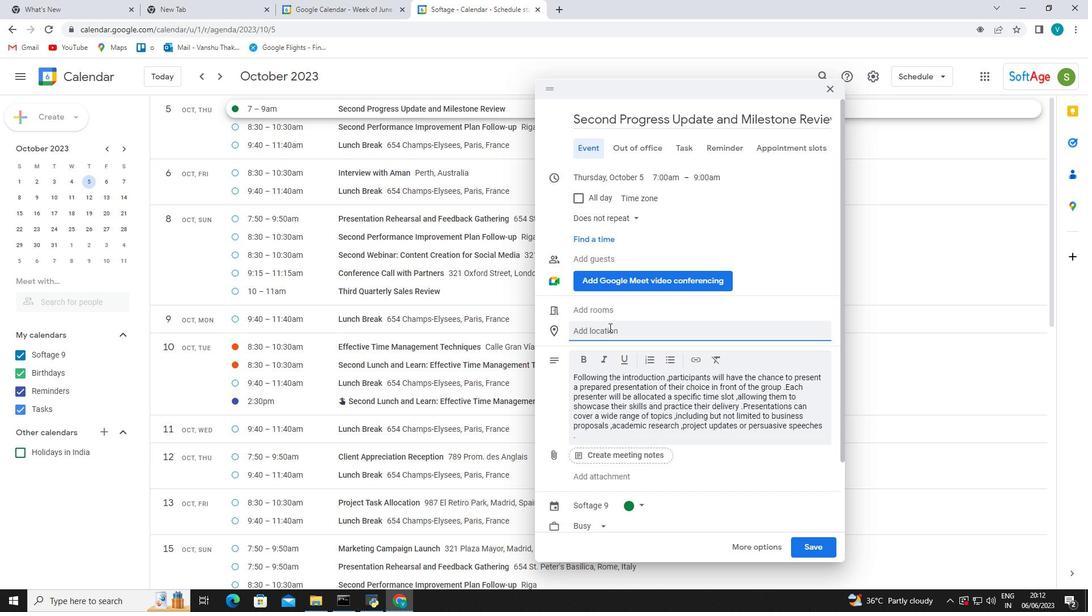 
Action: Mouse pressed left at (603, 330)
Screenshot: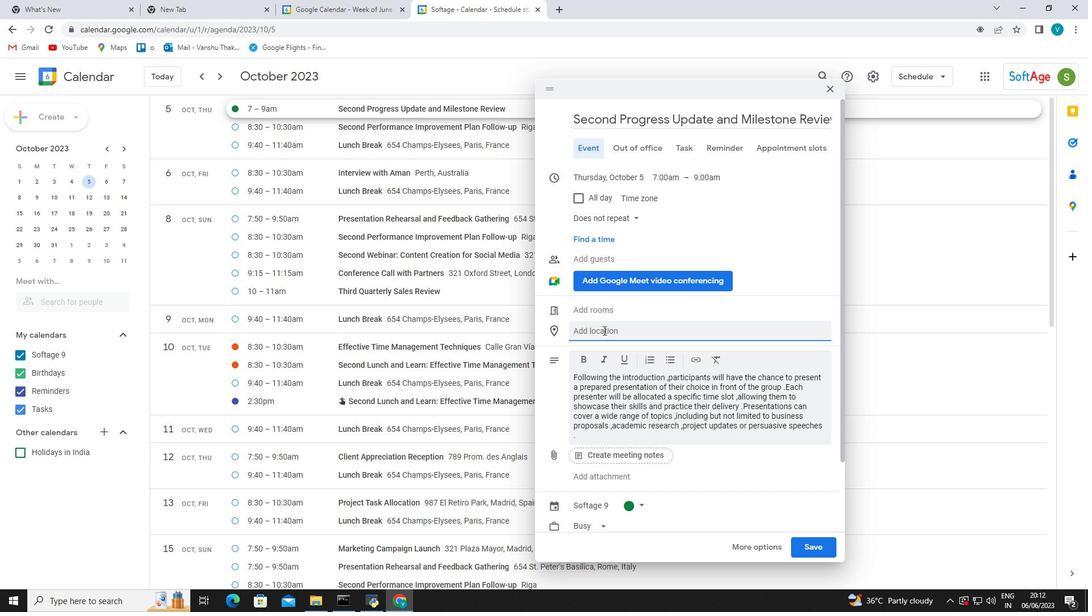 
Action: Key pressed 987<Key.space><Key.shift_r><Key.shift_r><Key.shift_r><Key.shift_r><Key.shift_r><Key.shift_r><Key.shift_r><Key.shift_r><Key.shift_r><Key.shift_r><Key.shift_r><Key.shift_r><Key.shift_r>ROyak<Key.backspace>l<Key.space><Key.shift_r>Palace<Key.space>of<Key.space><Key.shift_r>MAdrid<Key.space>
Screenshot: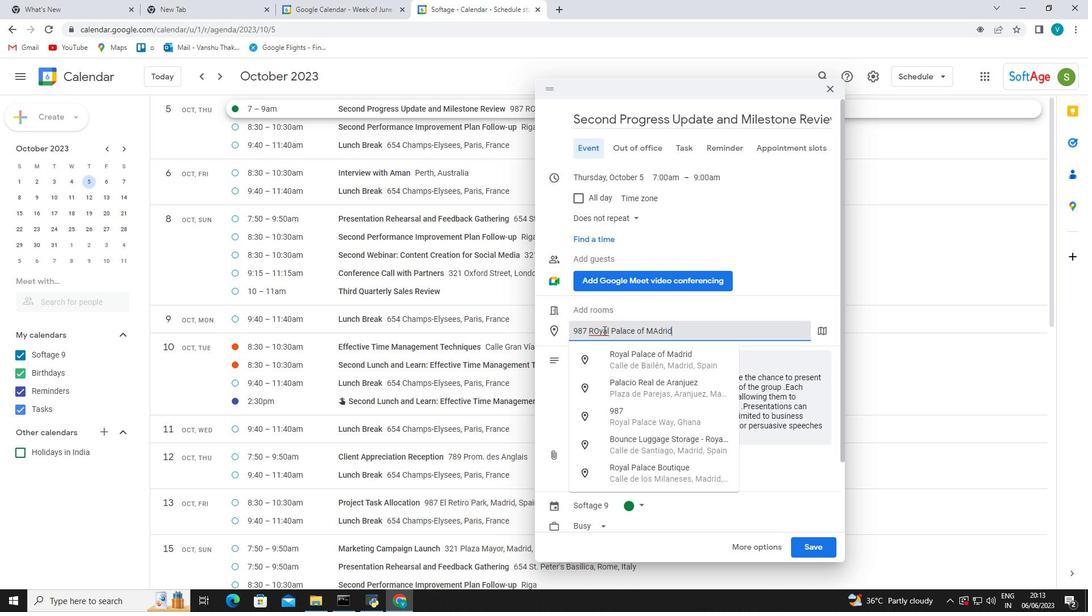 
Action: Mouse moved to (694, 322)
Screenshot: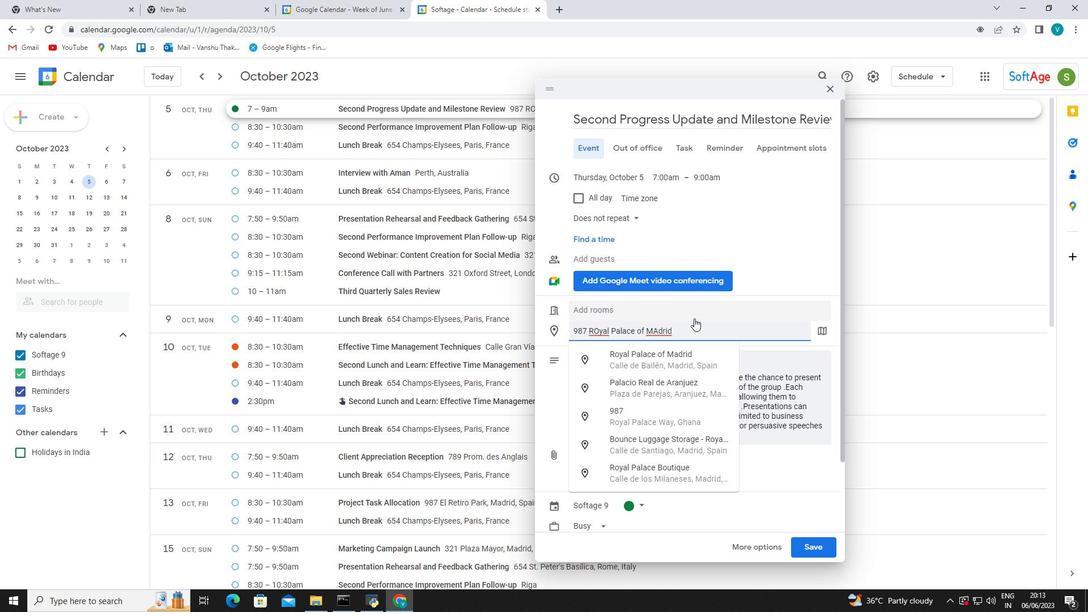 
Action: Key pressed ,<Key.shift_r><Key.shift_r><Key.shift_r><Key.shift_r><Key.shift_r><Key.shift_r><Key.shift_r><Key.shift_r><Key.shift_r><Key.shift_r><Key.shift_r><Key.shift_r><Key.shift_r><Key.shift_r><Key.shift_r><Key.shift_r><Key.shift_r><Key.shift_r><Key.shift_r>Spain
Screenshot: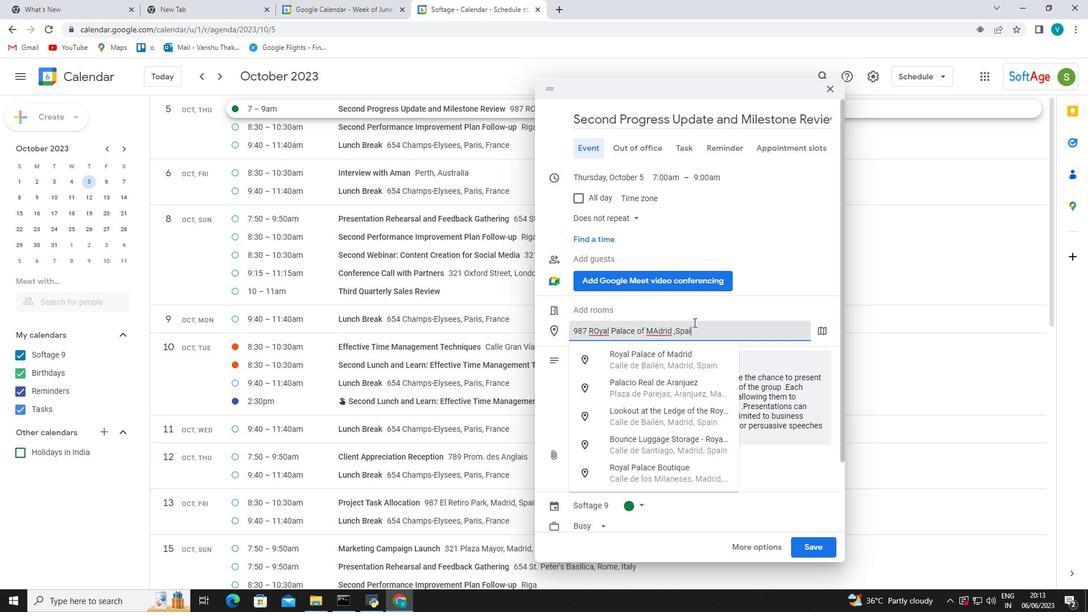 
Action: Mouse moved to (658, 332)
Screenshot: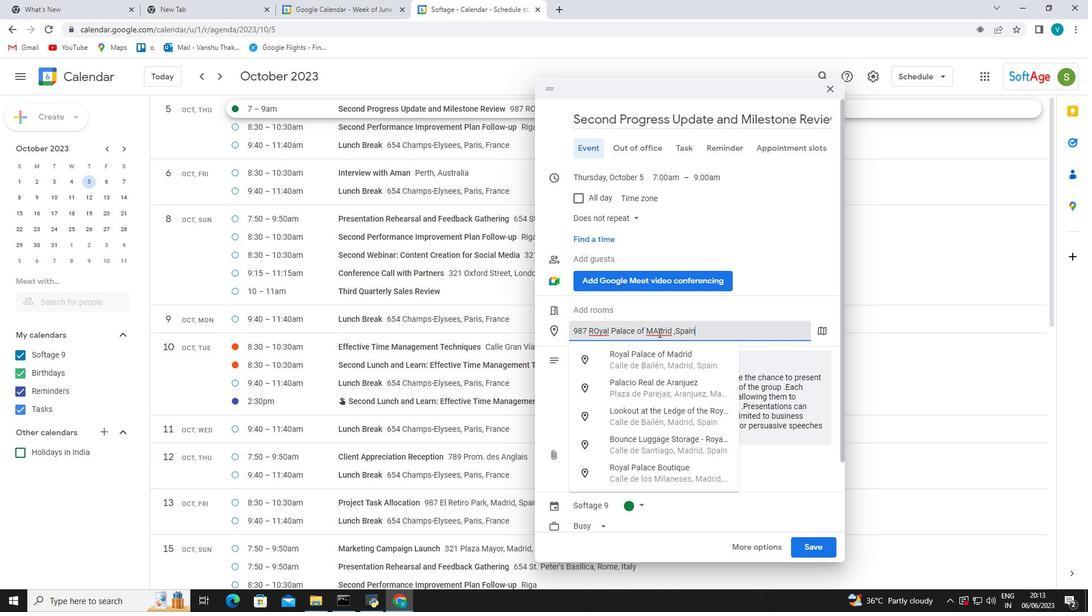
Action: Mouse pressed left at (658, 332)
Screenshot: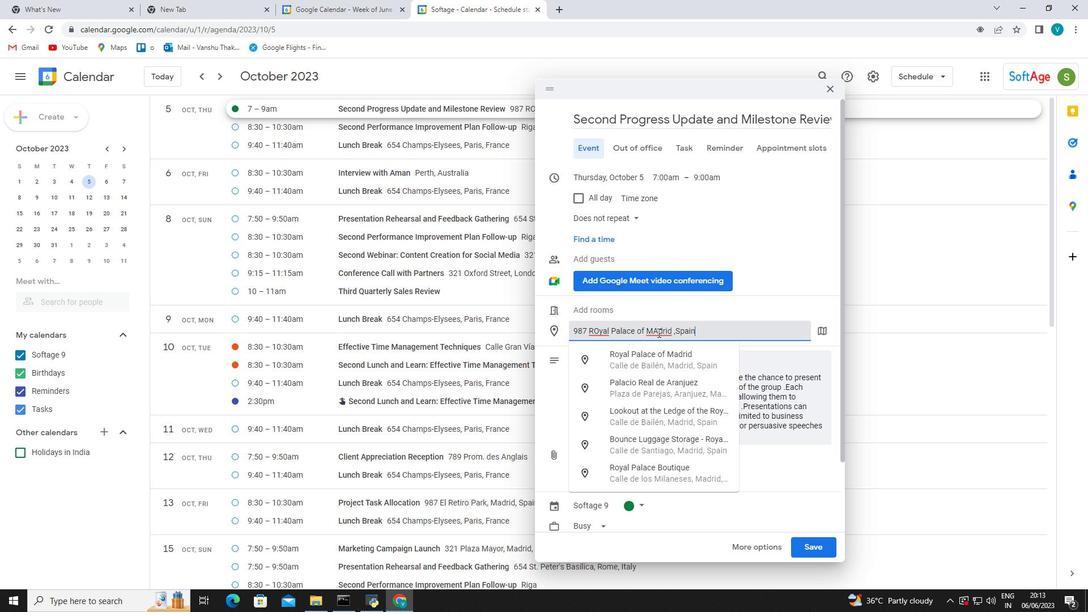 
Action: Mouse moved to (745, 316)
Screenshot: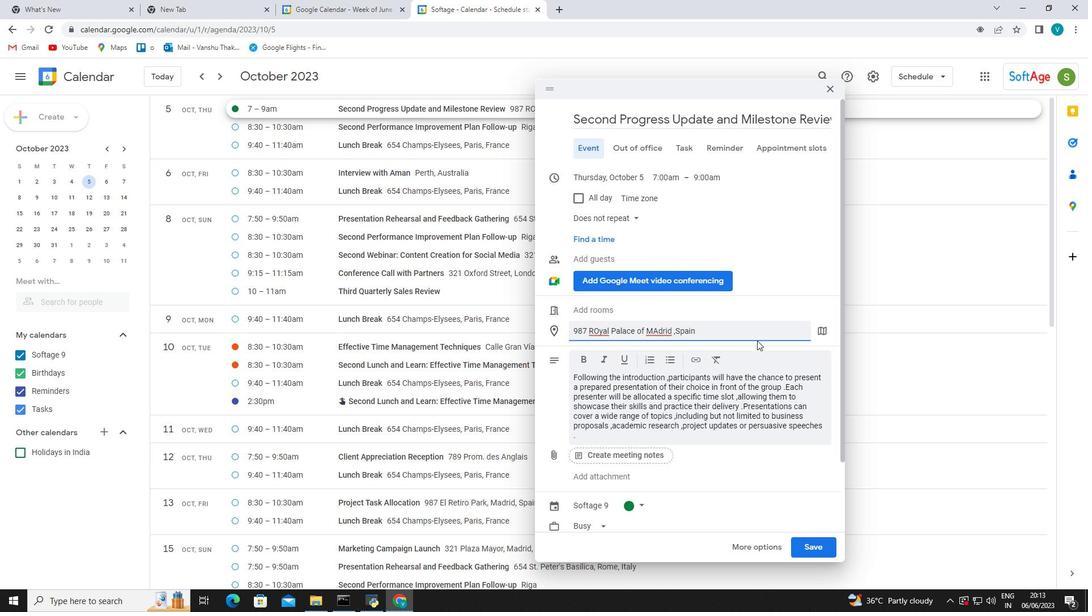 
Action: Key pressed <Key.backspace>a
Screenshot: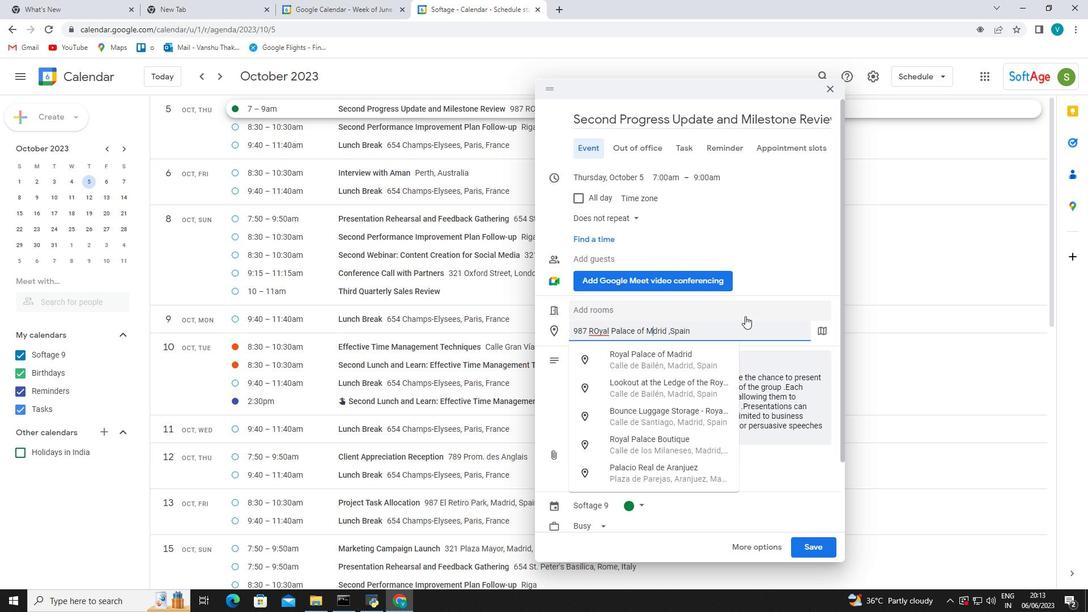 
Action: Mouse moved to (599, 331)
Screenshot: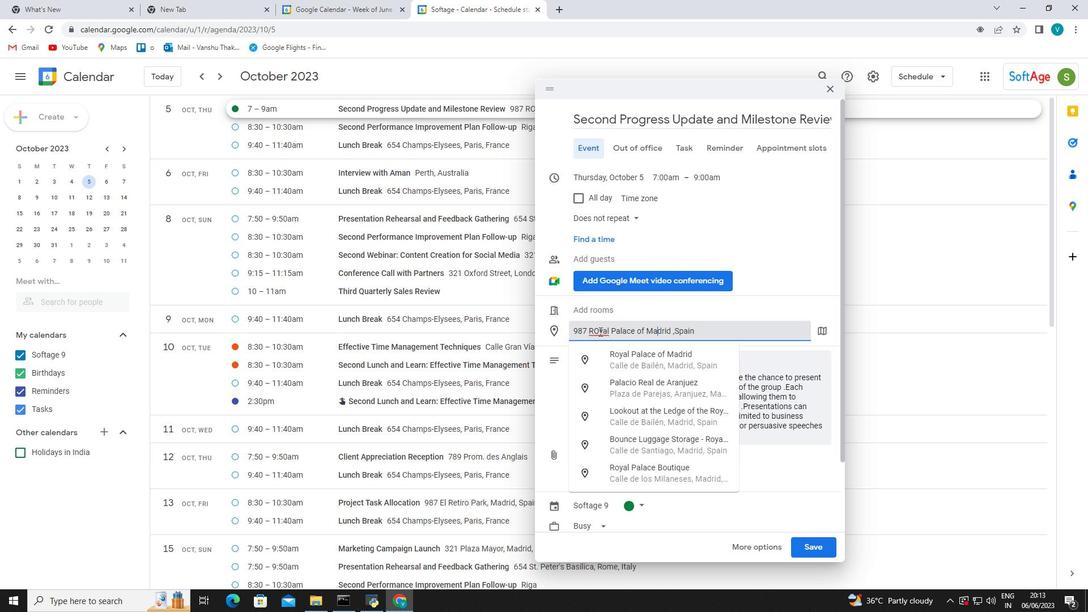 
Action: Mouse pressed left at (599, 331)
Screenshot: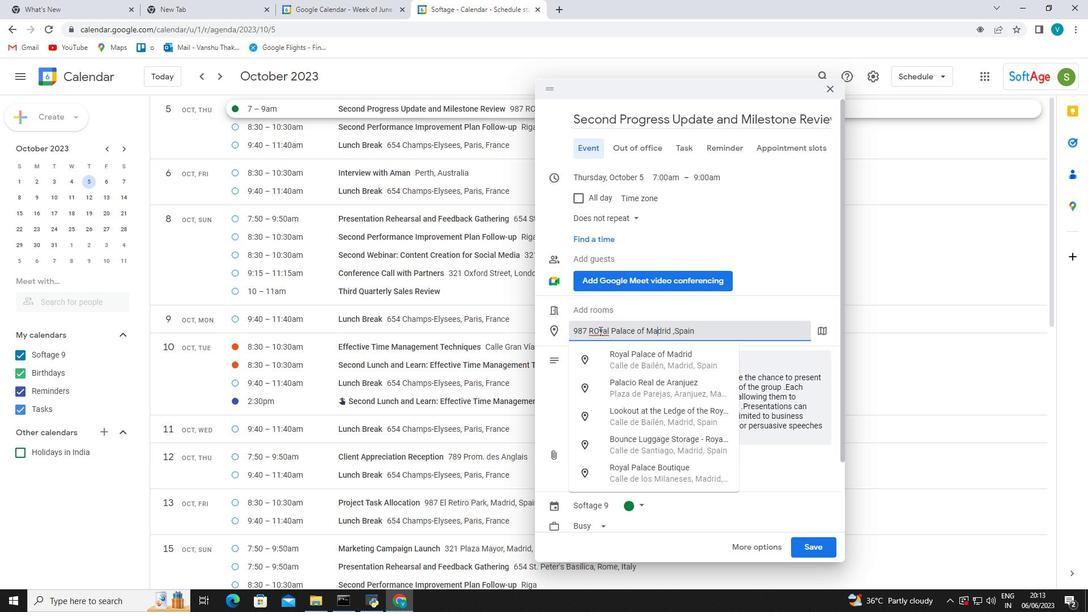 
Action: Mouse moved to (660, 312)
Screenshot: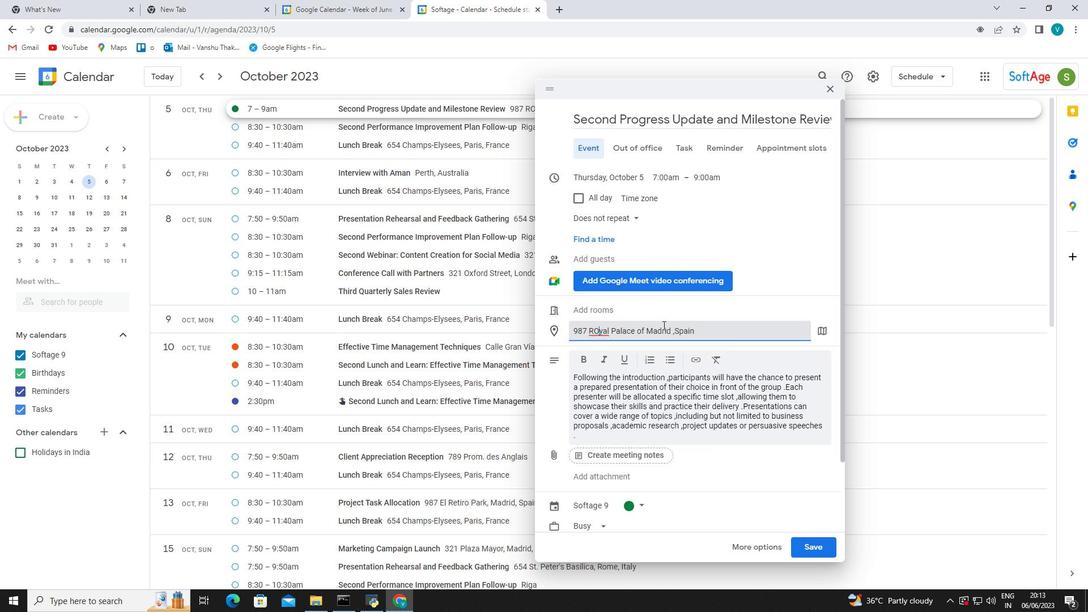 
Action: Key pressed <Key.backspace>o
Screenshot: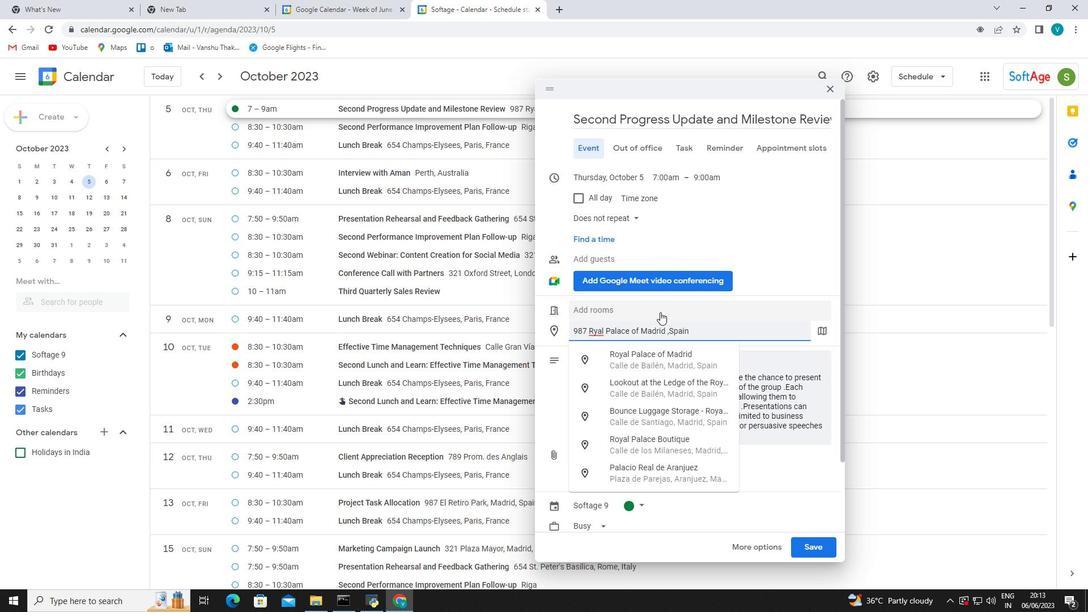
Action: Mouse moved to (712, 320)
Screenshot: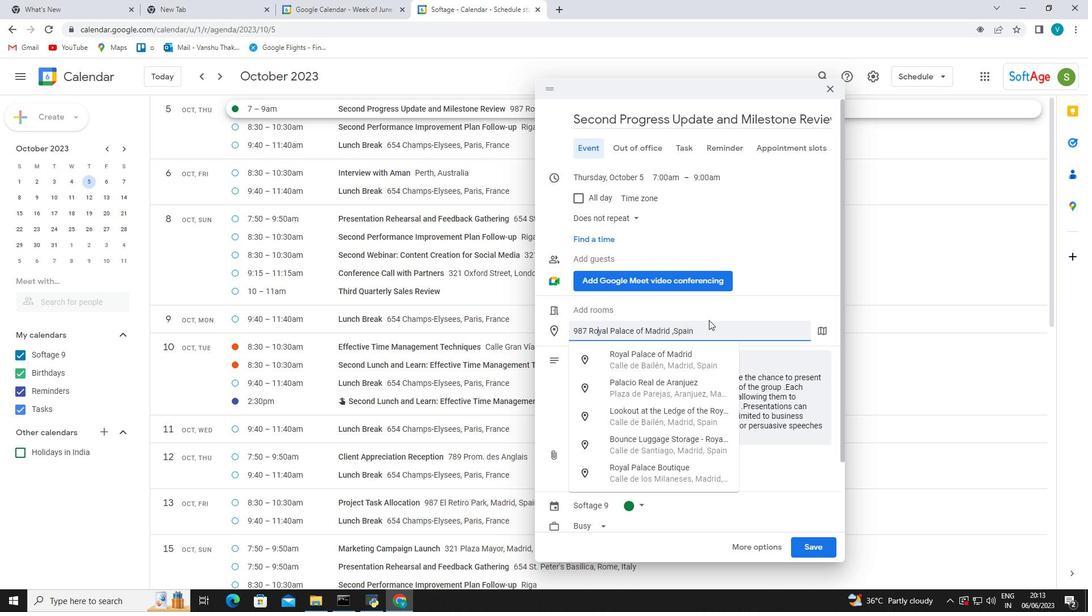 
Action: Key pressed <Key.enter>
Screenshot: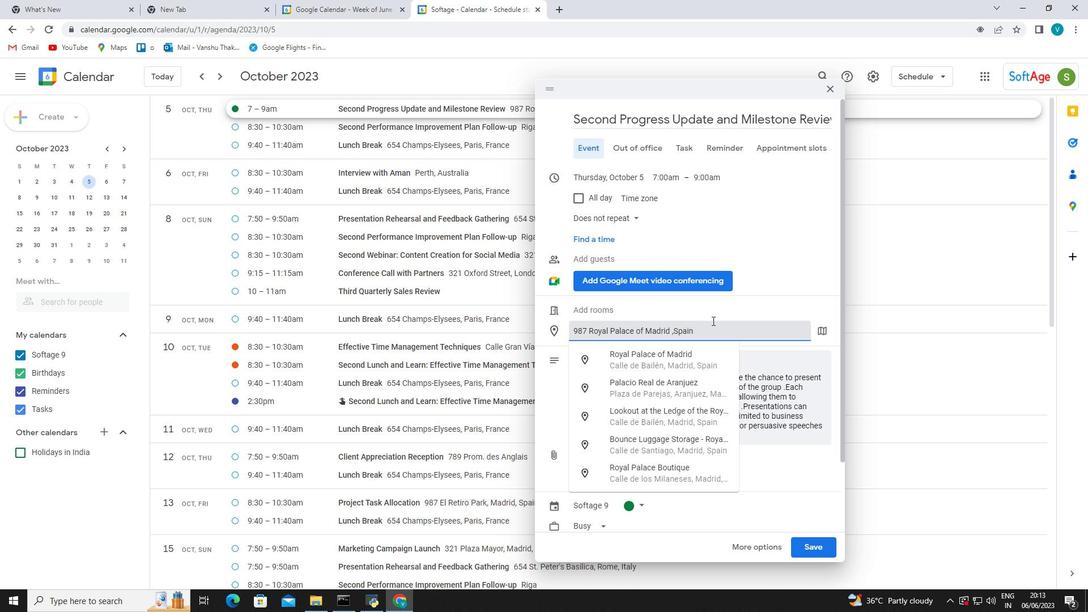 
Action: Mouse moved to (716, 299)
Screenshot: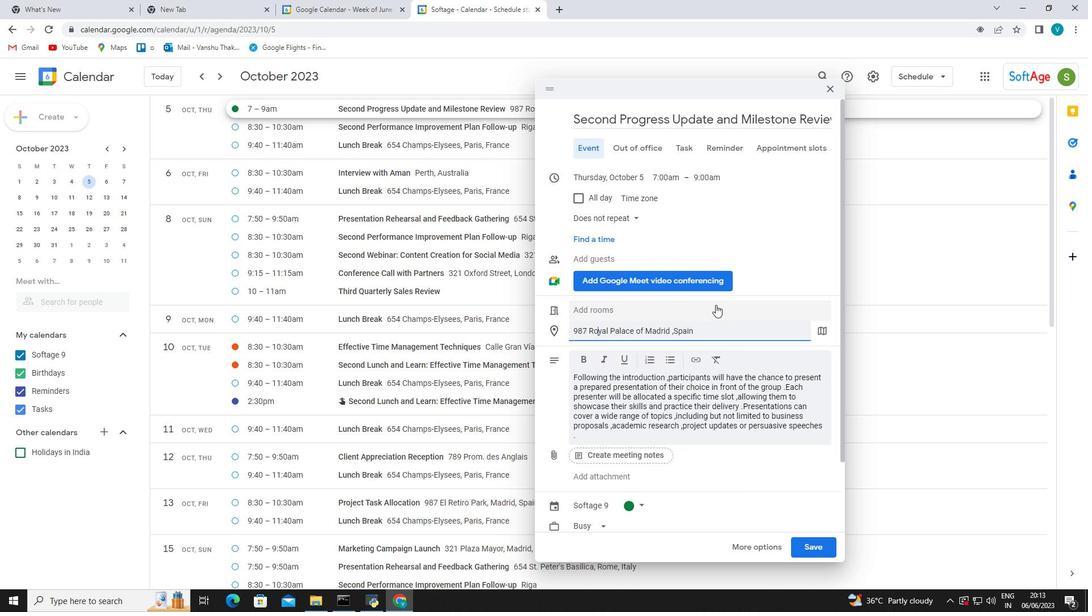 
Action: Mouse scrolled (716, 300) with delta (0, 0)
Screenshot: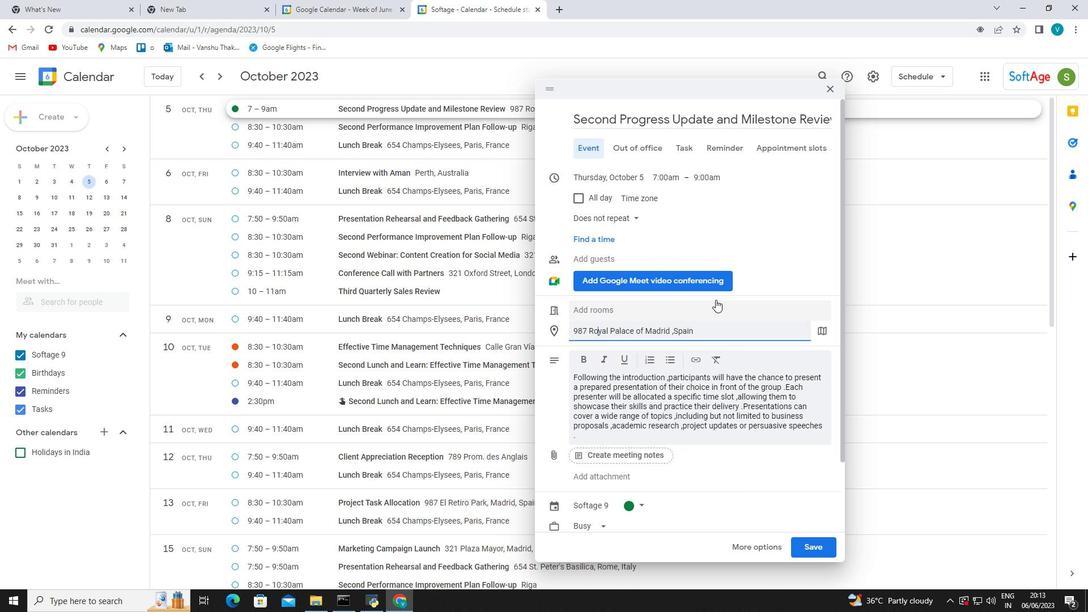 
Action: Mouse moved to (596, 255)
Screenshot: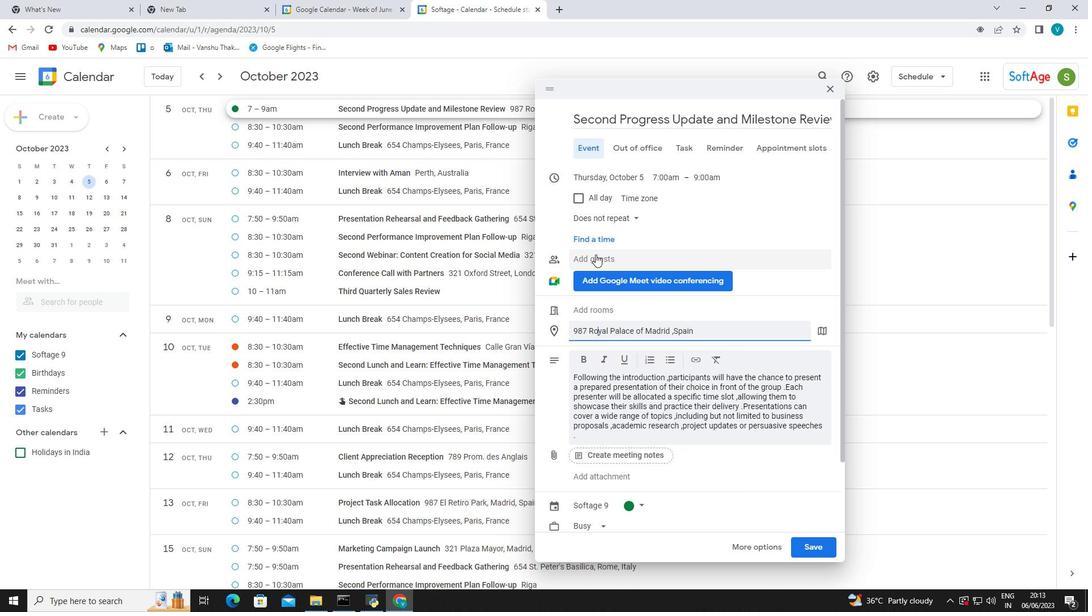 
Action: Mouse pressed left at (596, 255)
Screenshot: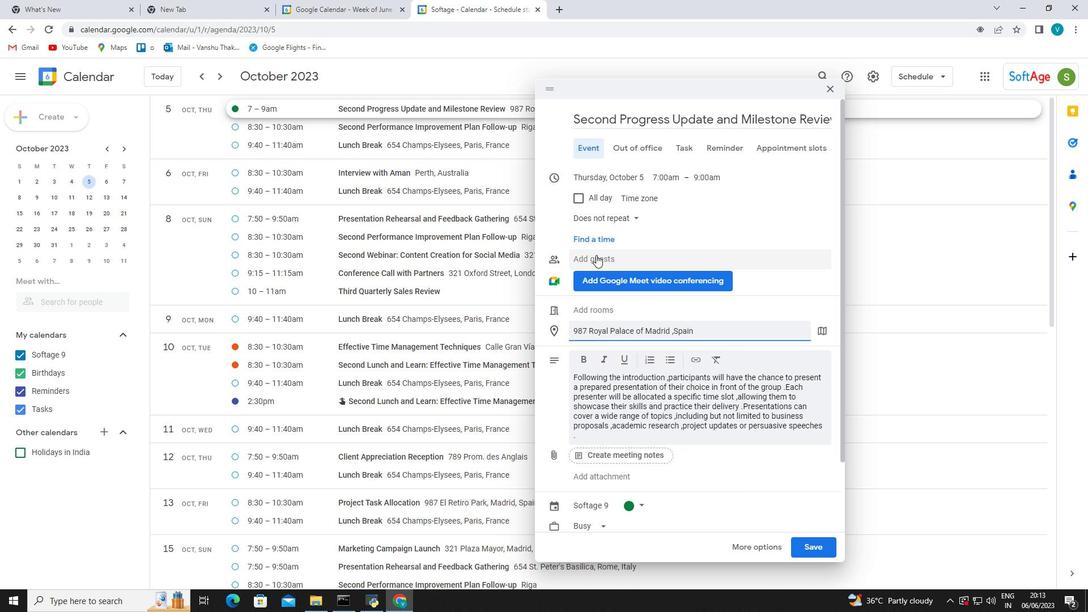 
Action: Mouse moved to (597, 255)
Screenshot: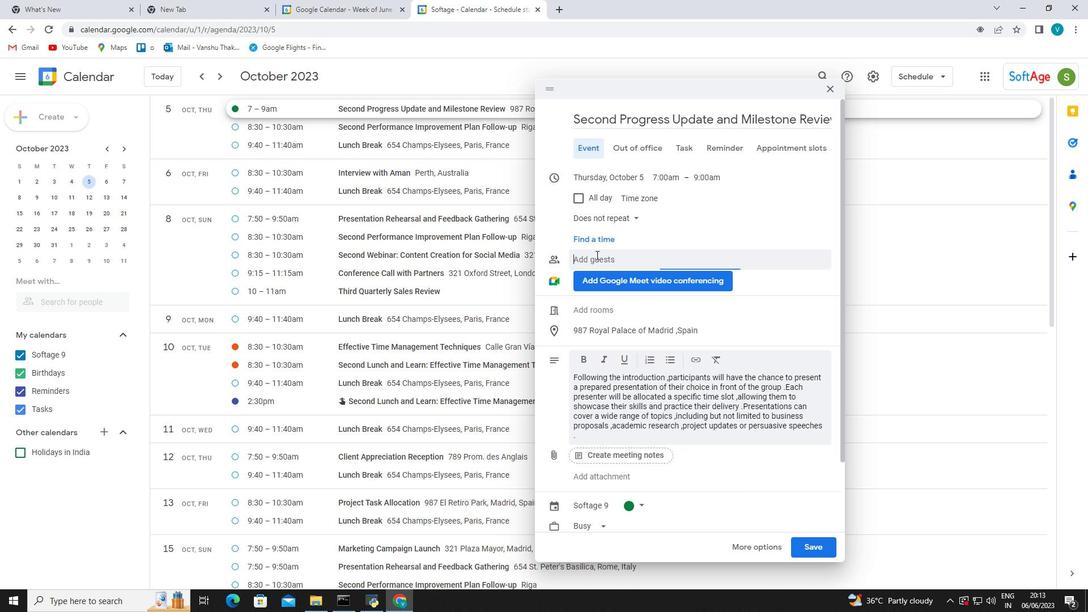
Action: Mouse pressed left at (597, 255)
Screenshot: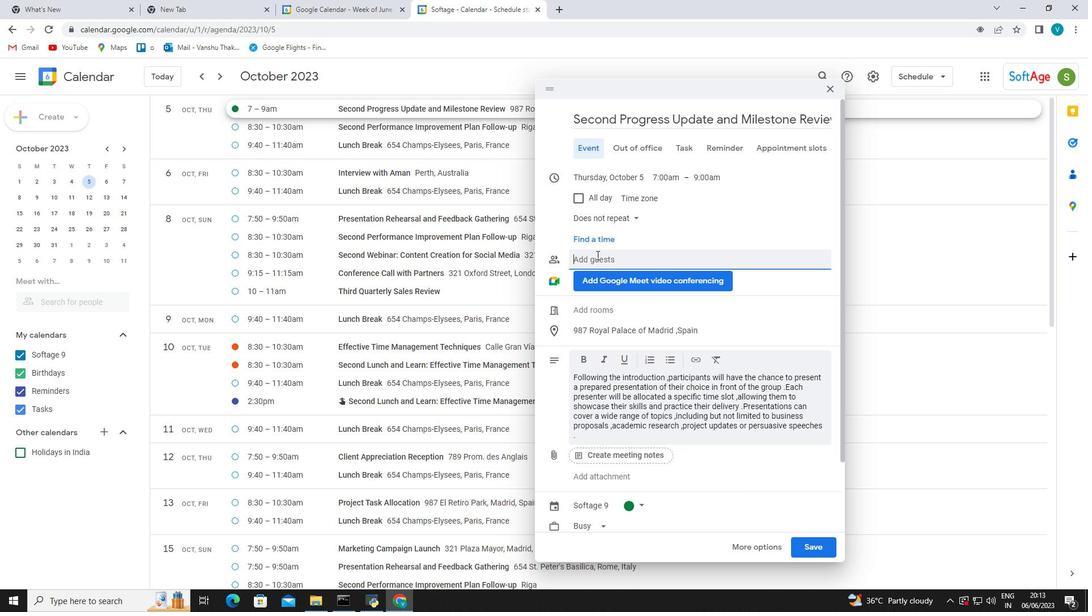 
Action: Key pressed softage.1
Screenshot: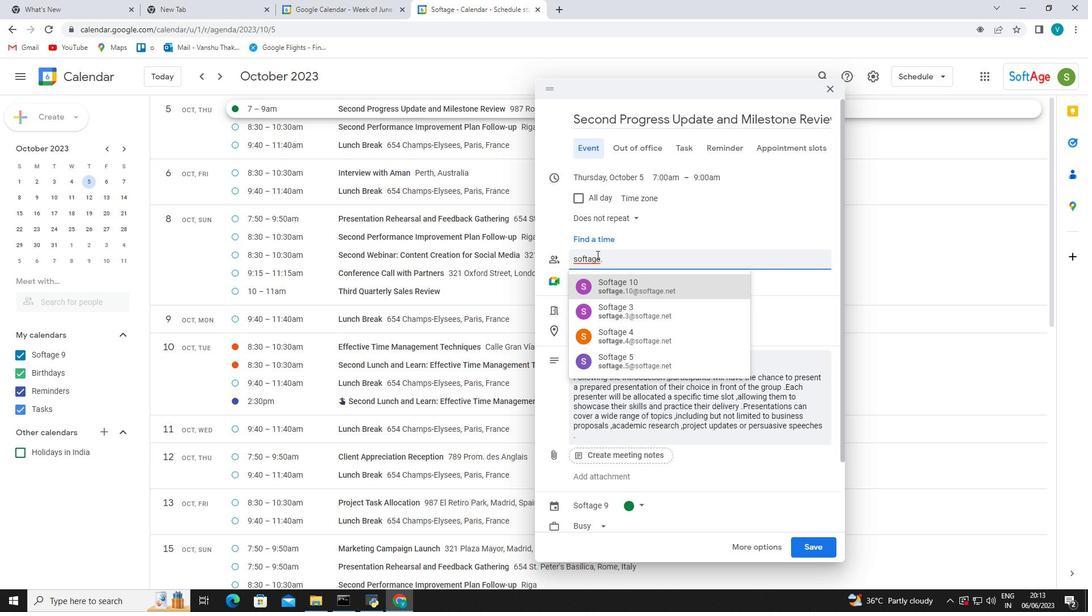 
Action: Mouse moved to (639, 316)
Screenshot: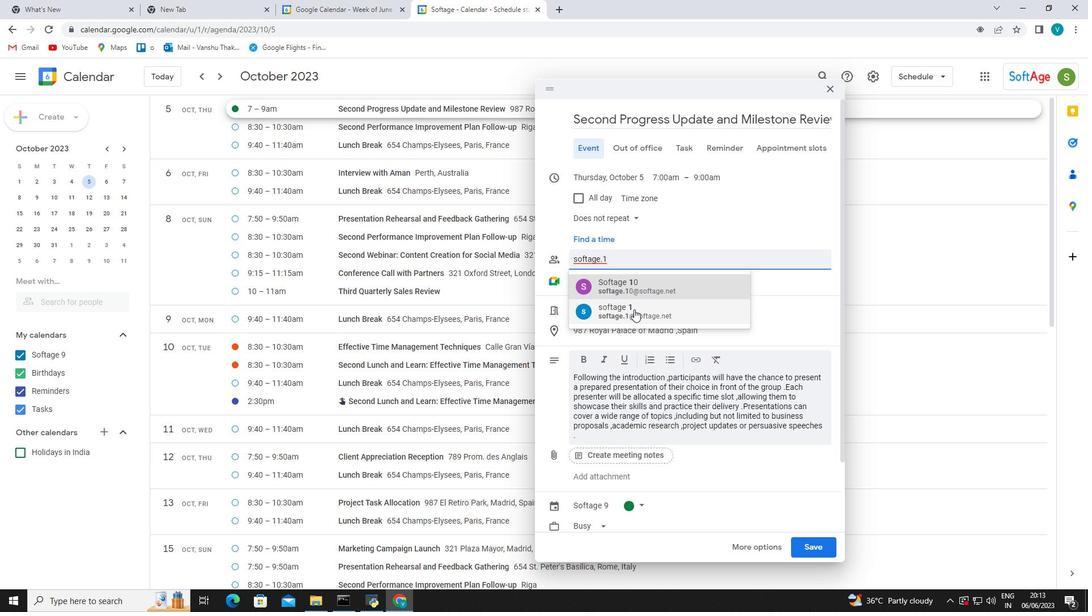 
Action: Mouse pressed left at (639, 316)
Screenshot: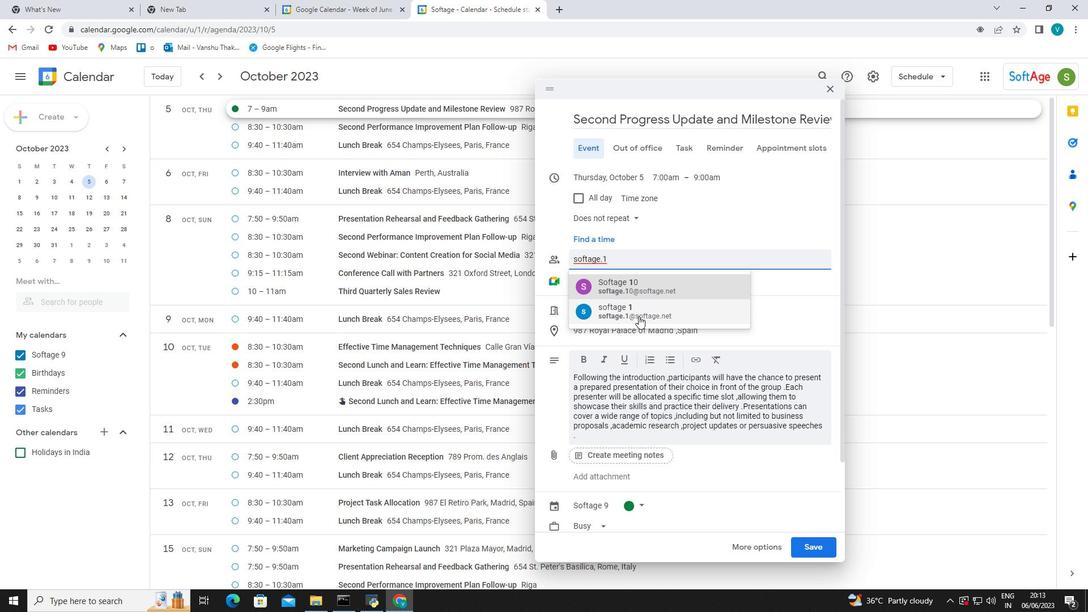 
Action: Mouse moved to (627, 274)
Screenshot: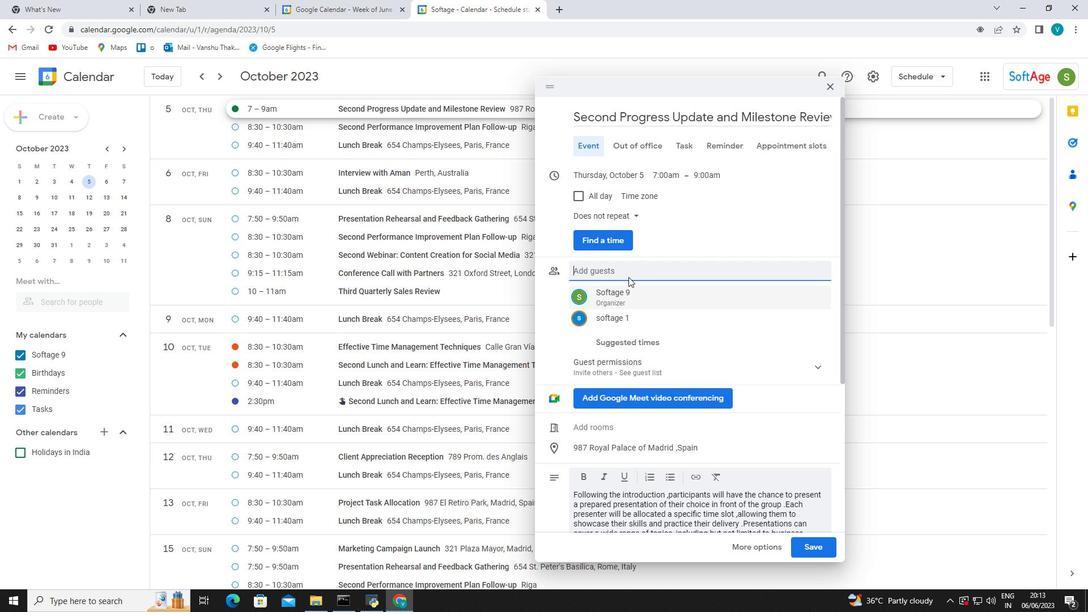 
Action: Mouse pressed left at (627, 274)
Screenshot: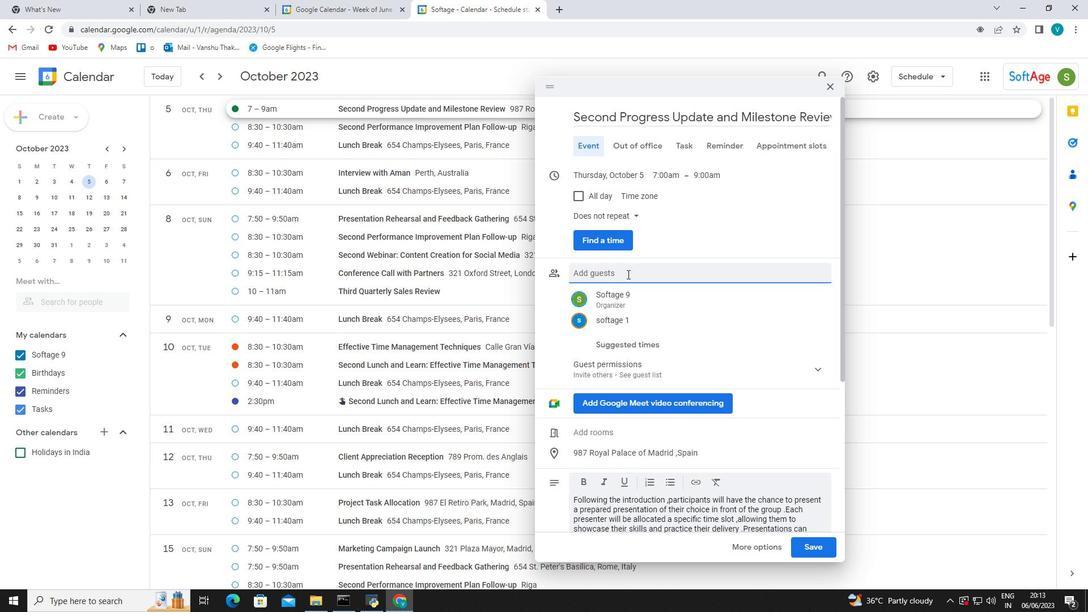 
Action: Key pressed sp<Key.backspace>oftage.3<Key.backspace>2
Screenshot: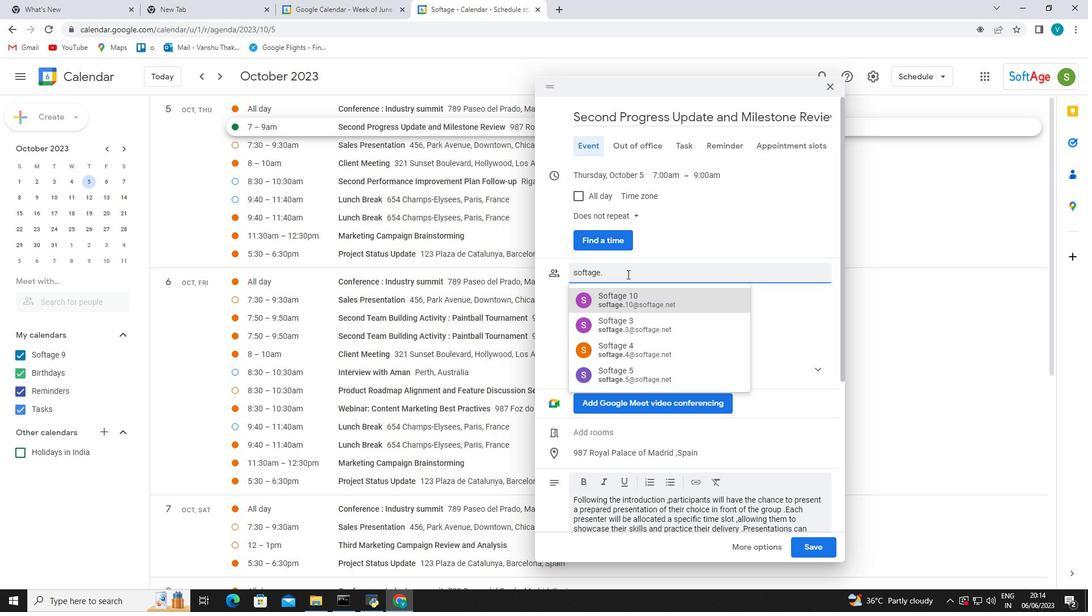 
Action: Mouse moved to (637, 295)
Screenshot: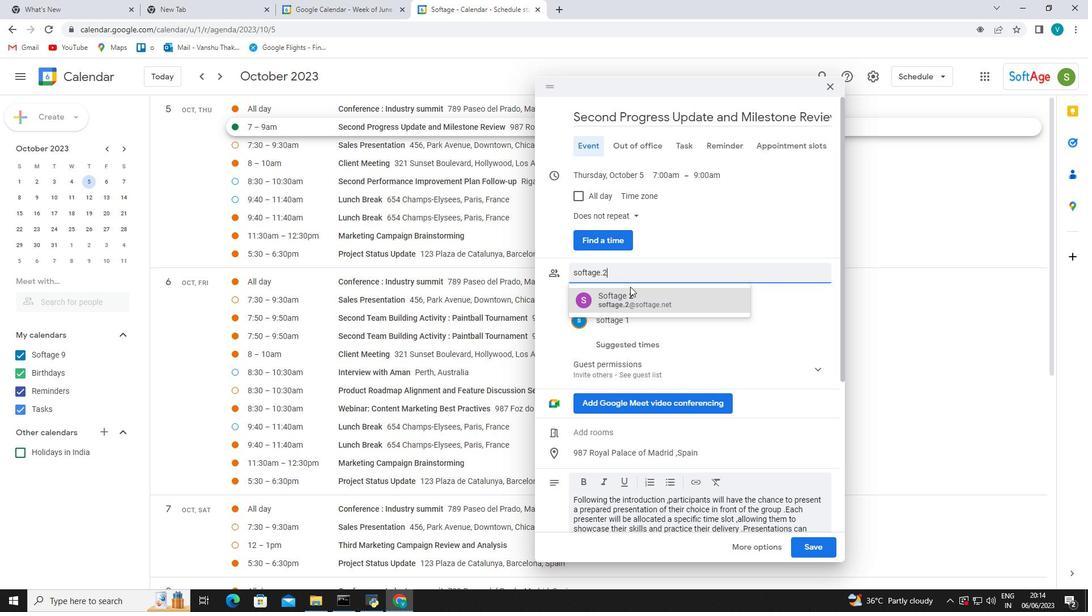 
Action: Mouse pressed left at (637, 295)
Screenshot: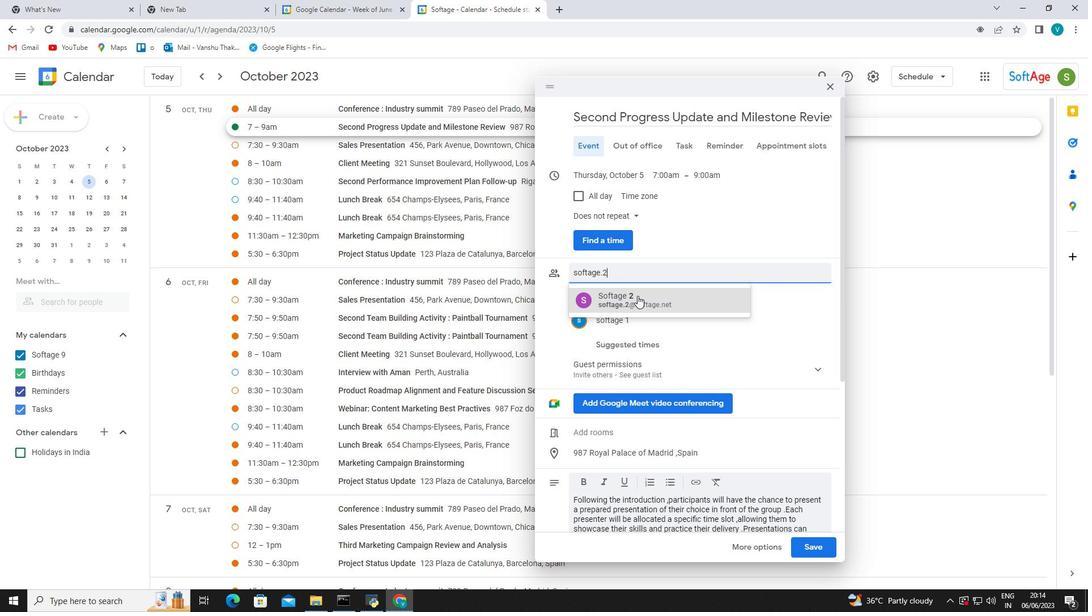 
Action: Mouse moved to (641, 296)
Screenshot: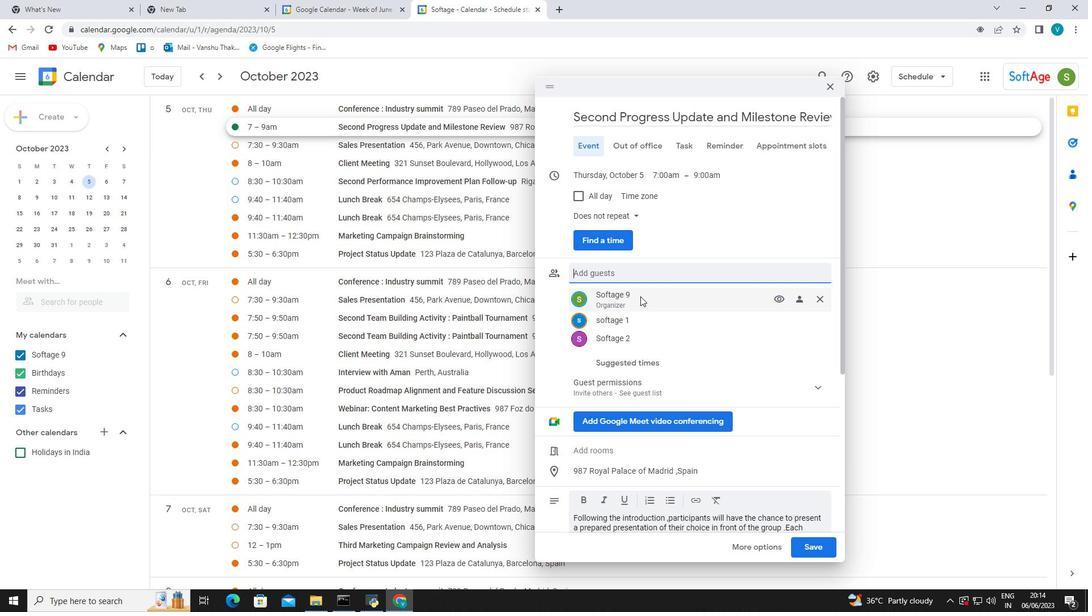 
Action: Mouse scrolled (641, 297) with delta (0, 0)
Screenshot: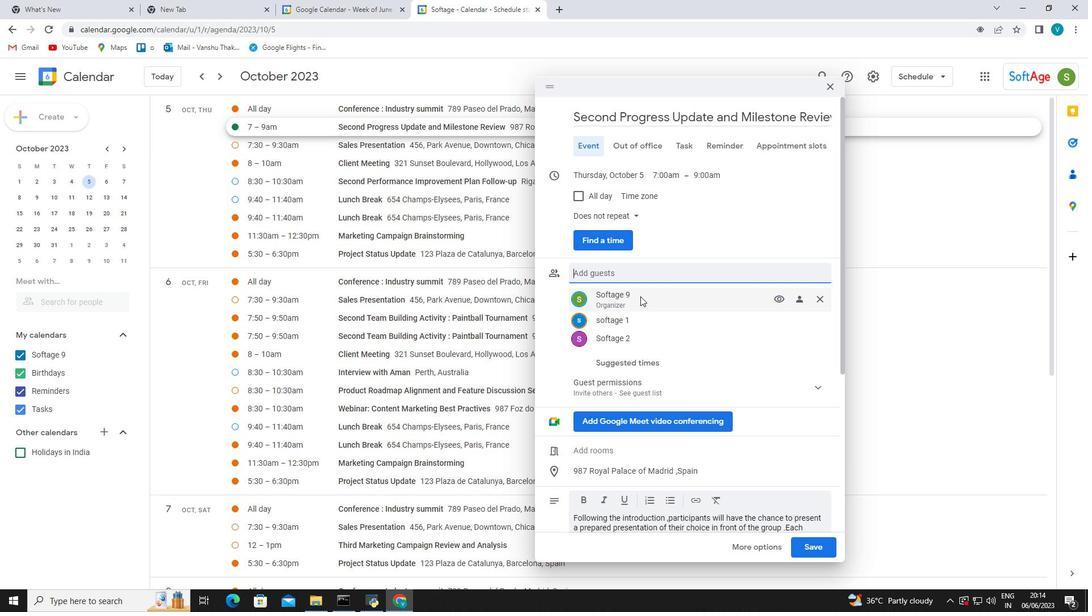 
Action: Mouse moved to (642, 295)
Screenshot: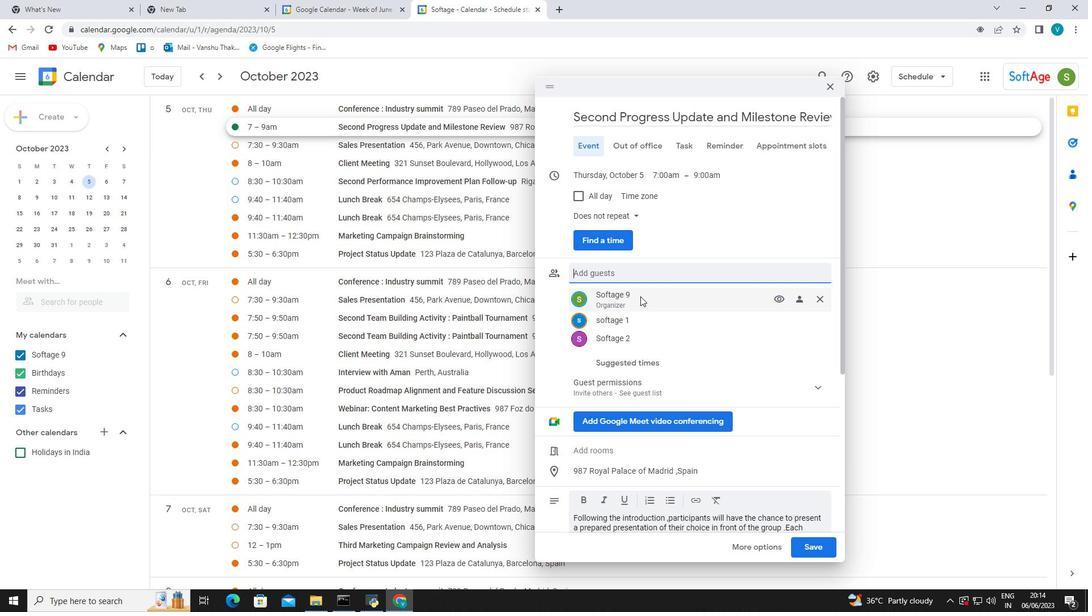 
Action: Mouse scrolled (642, 296) with delta (0, 0)
Screenshot: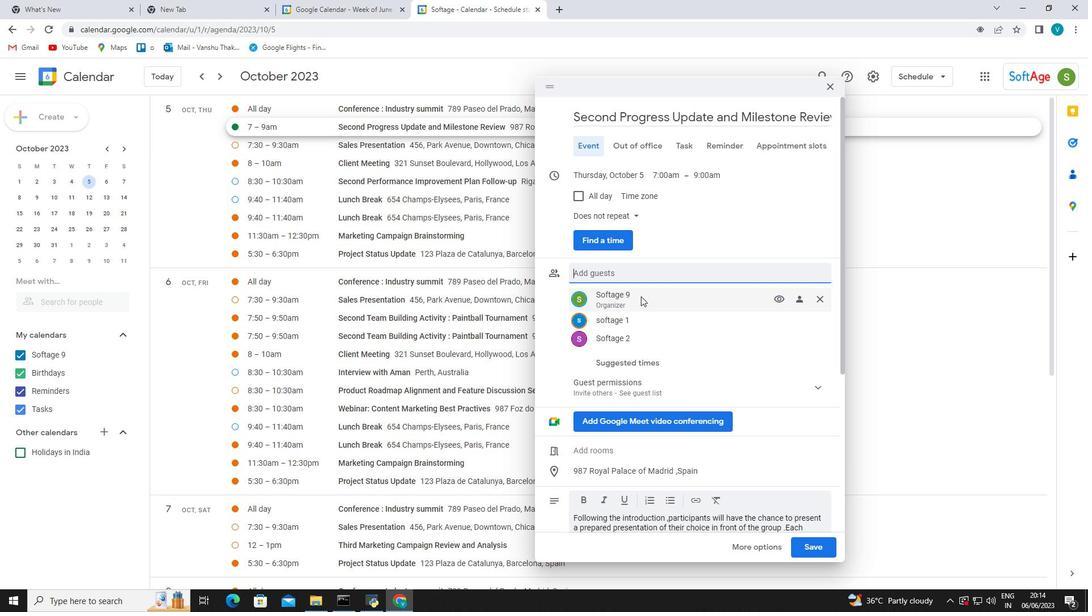 
Action: Mouse scrolled (642, 296) with delta (0, 0)
Screenshot: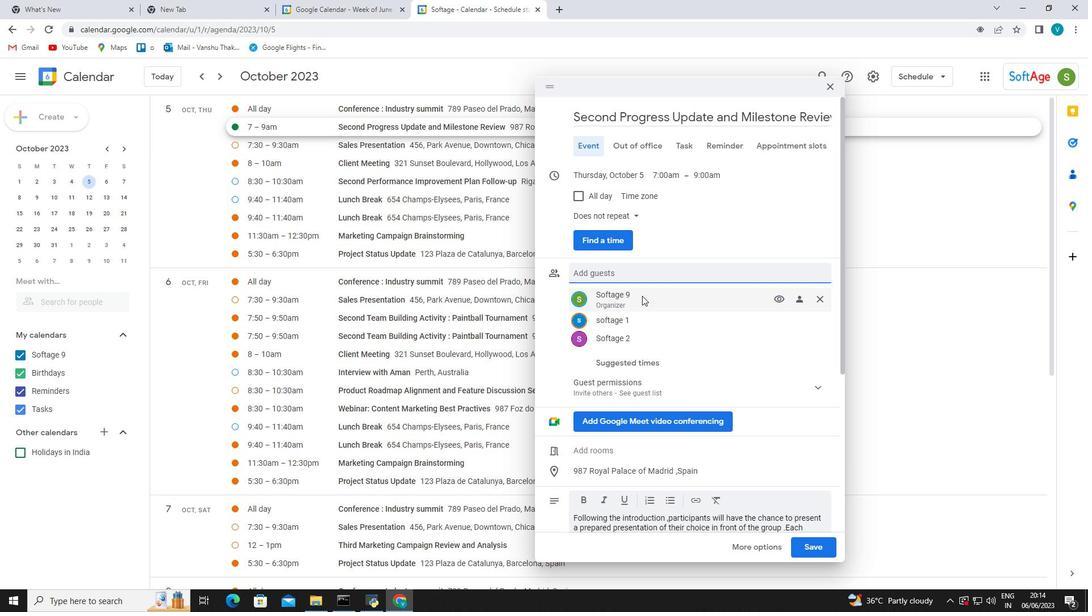 
Action: Mouse moved to (632, 215)
Screenshot: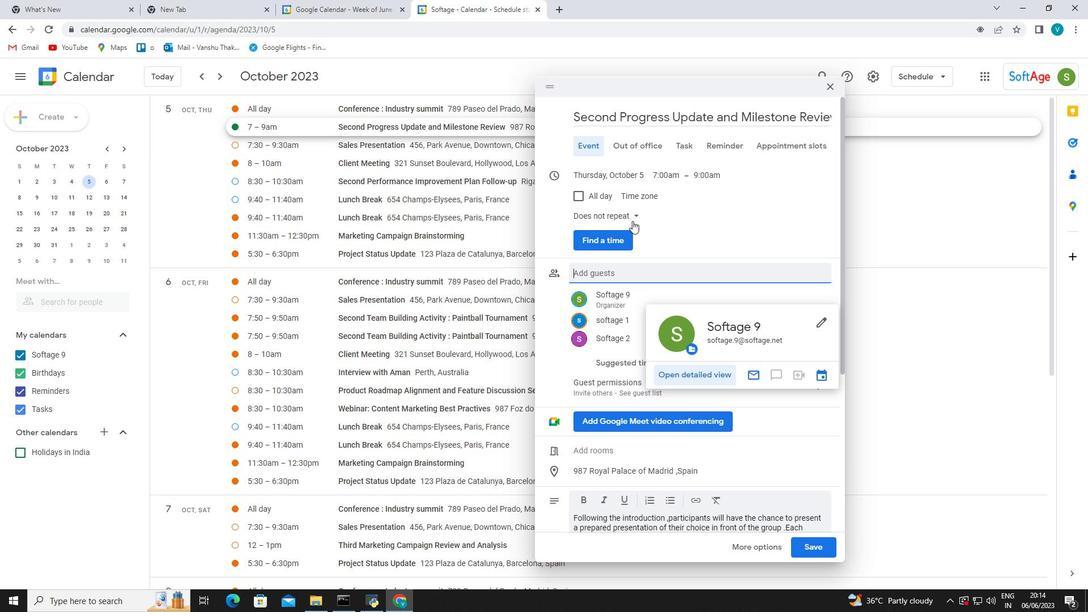 
Action: Mouse pressed left at (632, 215)
Screenshot: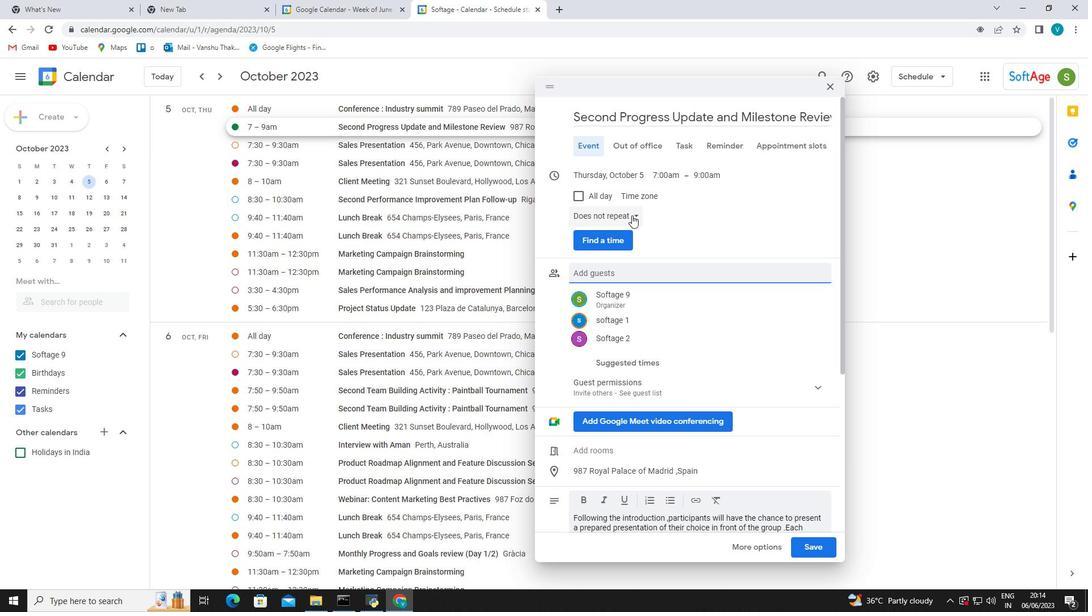 
Action: Mouse pressed left at (632, 215)
Screenshot: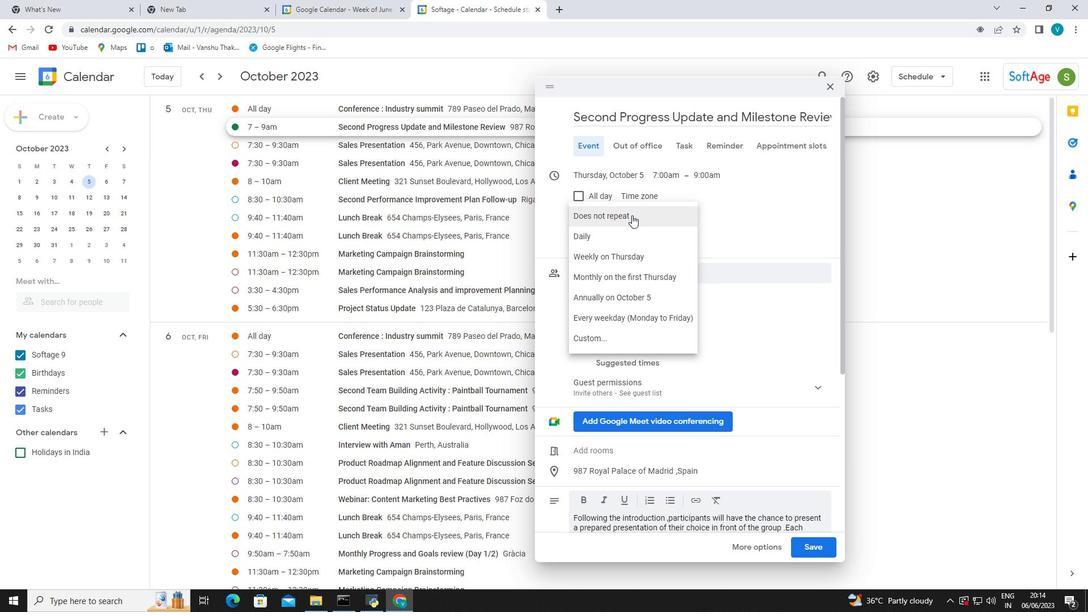 
Action: Mouse moved to (866, 434)
Screenshot: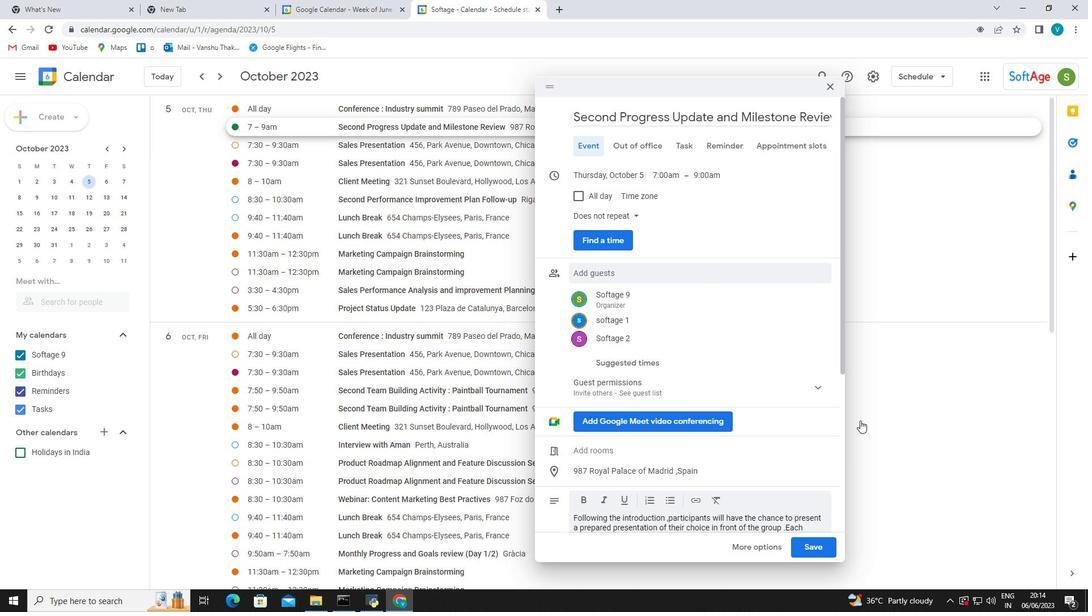 
Action: Mouse scrolled (866, 434) with delta (0, 0)
Screenshot: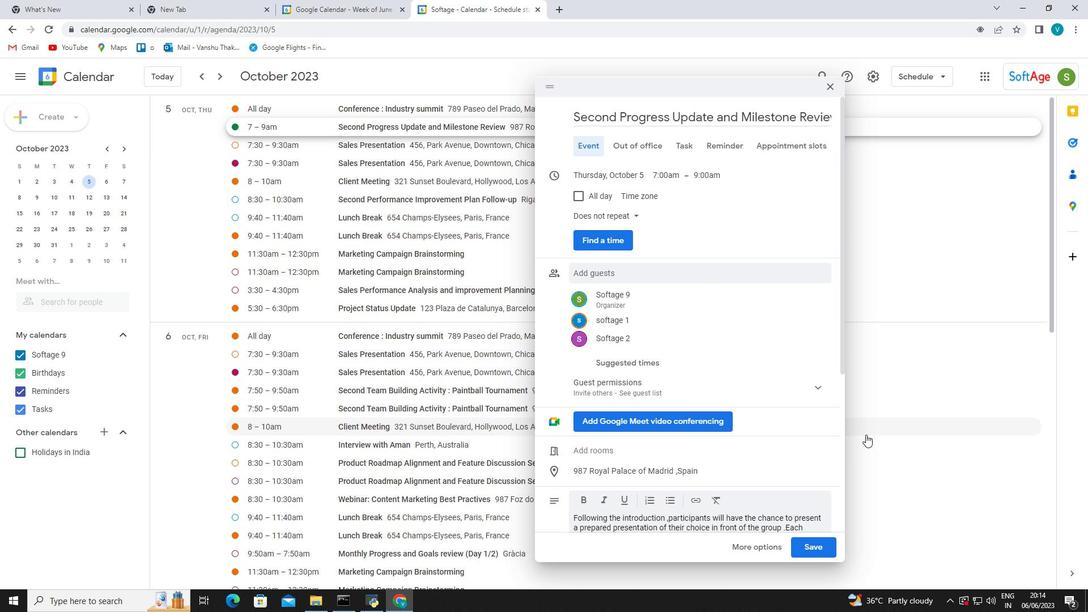 
Action: Mouse moved to (866, 435)
Screenshot: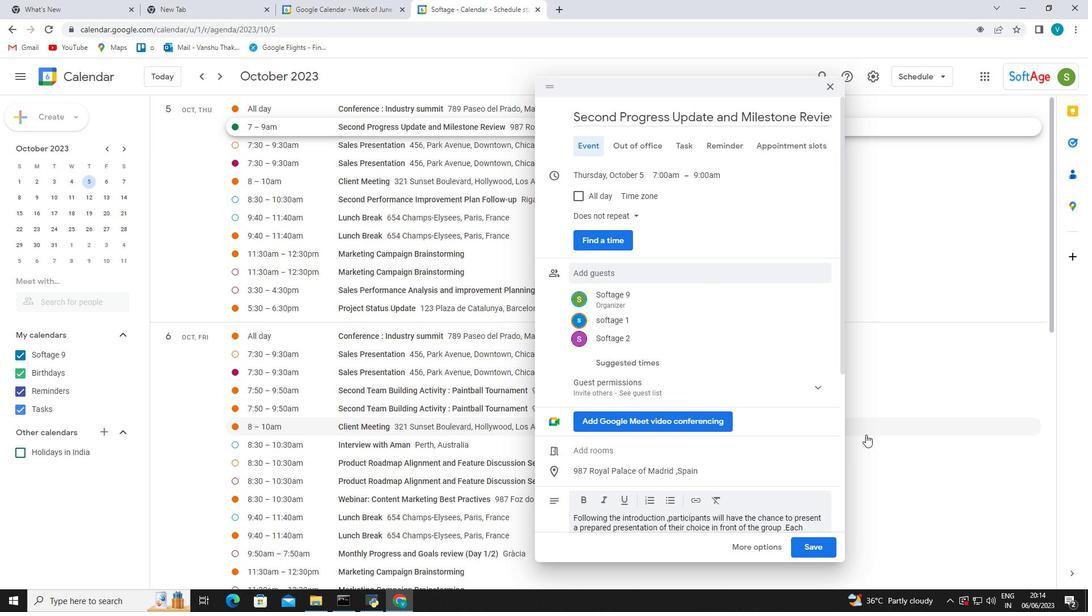 
Action: Mouse scrolled (866, 434) with delta (0, 0)
Screenshot: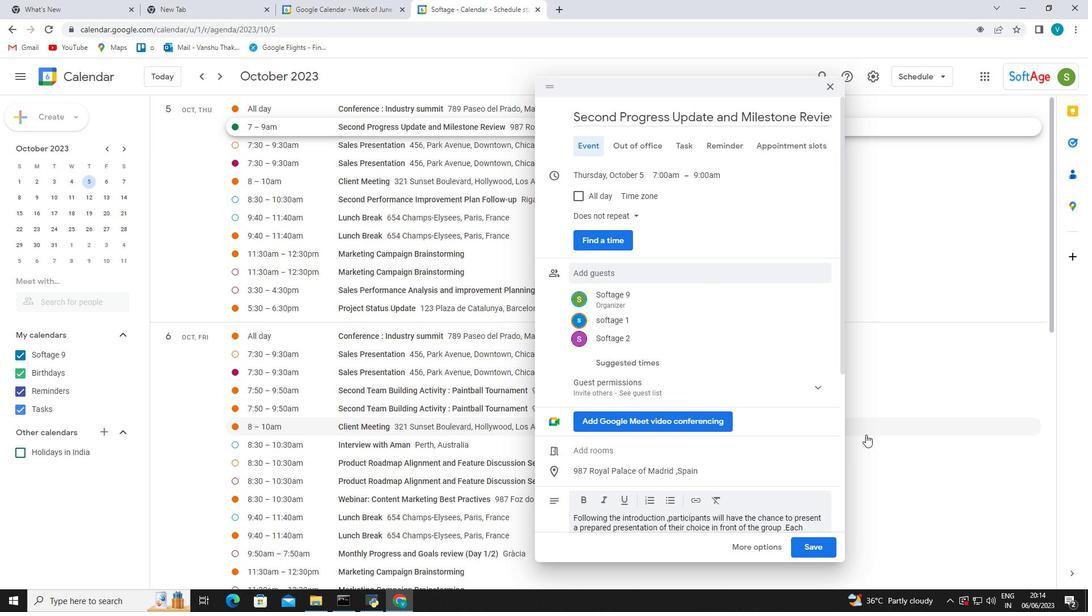 
Action: Mouse scrolled (866, 434) with delta (0, 0)
Screenshot: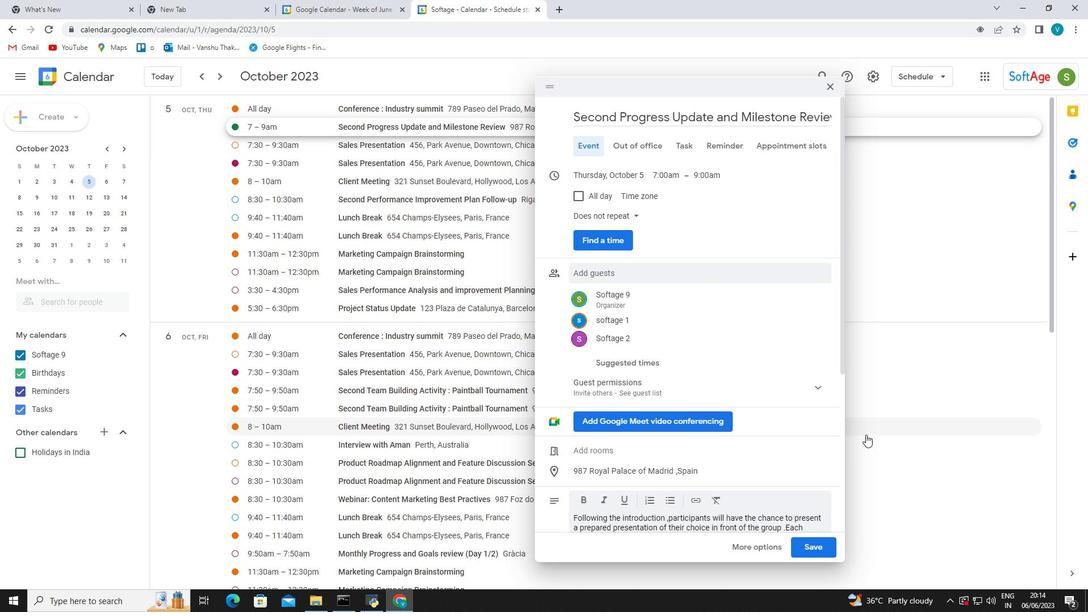 
Action: Mouse scrolled (866, 434) with delta (0, 0)
Screenshot: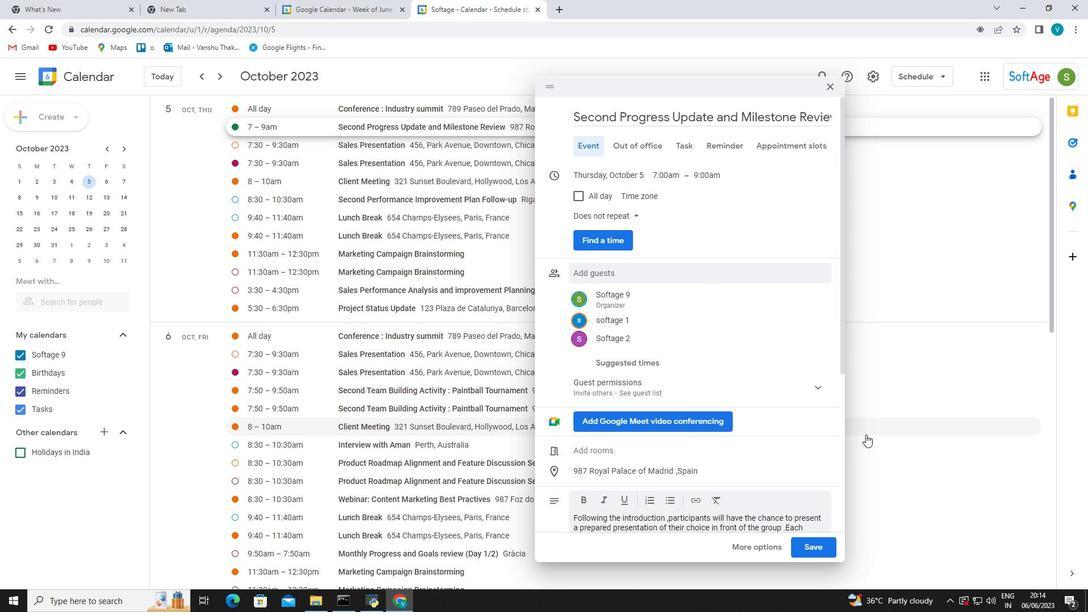
Action: Mouse moved to (821, 548)
Screenshot: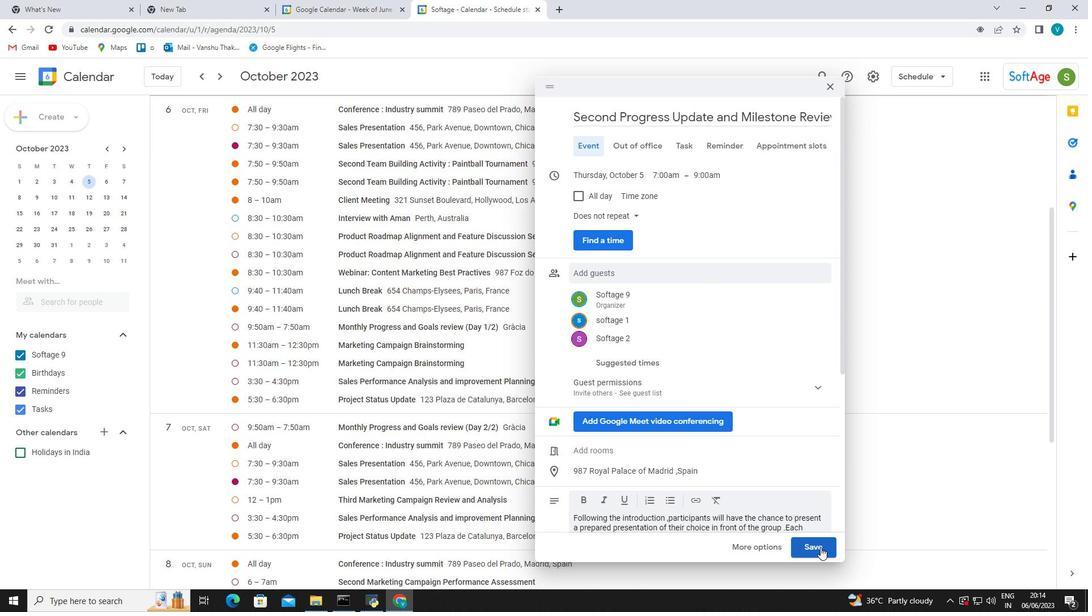 
Action: Mouse pressed left at (821, 548)
Screenshot: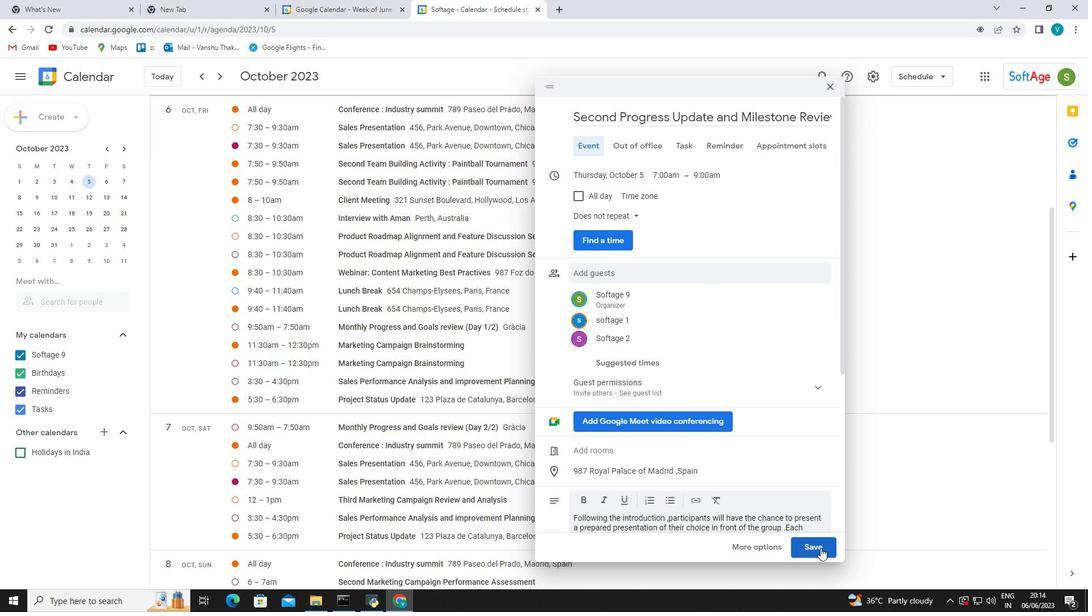 
Action: Mouse moved to (658, 351)
Screenshot: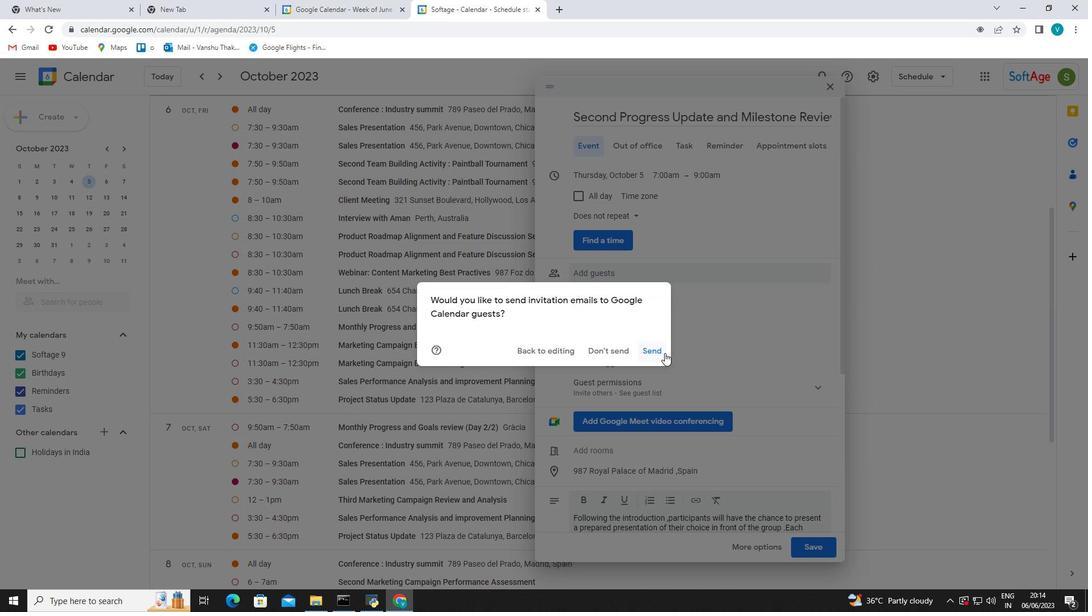 
Action: Mouse pressed left at (658, 351)
Screenshot: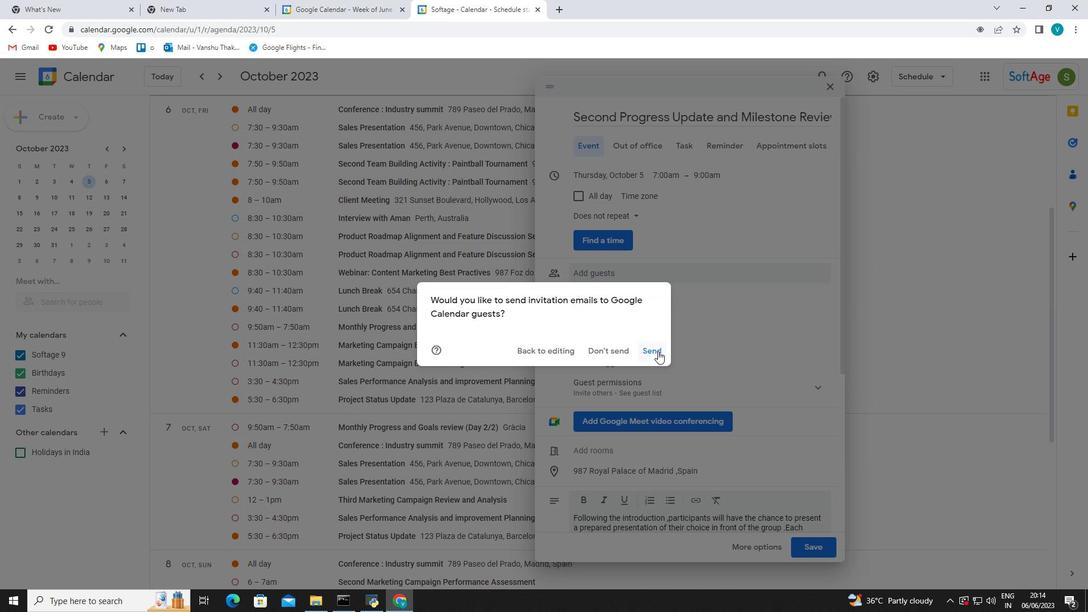 
Action: Mouse moved to (445, 377)
Screenshot: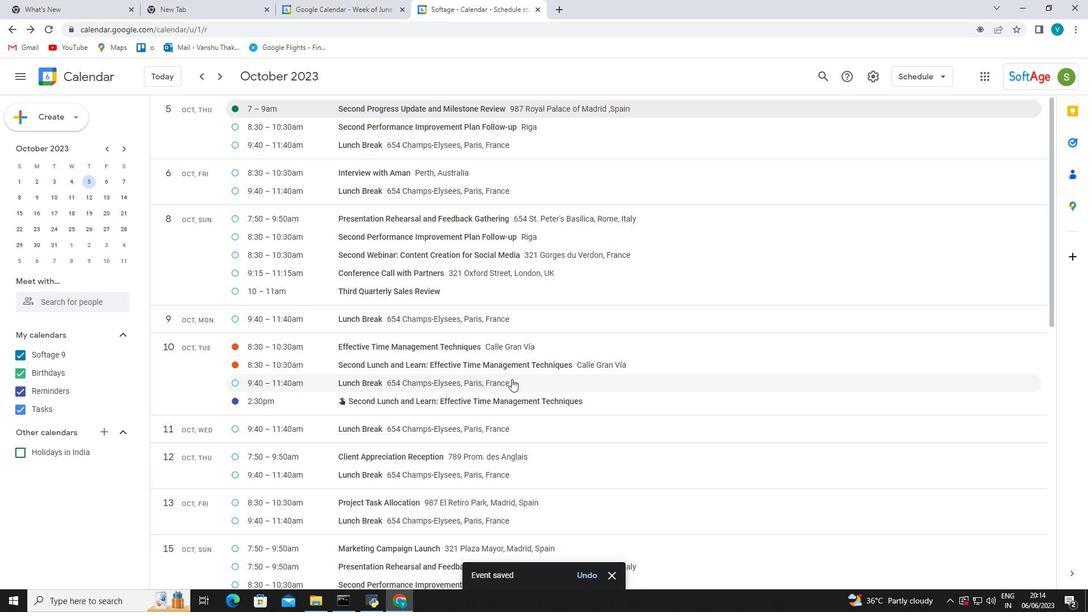 
